 Task: Create a due date automation trigger when advanced on, on the monday after a card is due add fields with custom field "Resume" set to a date more than 1 days ago at 11:00 AM.
Action: Mouse moved to (966, 515)
Screenshot: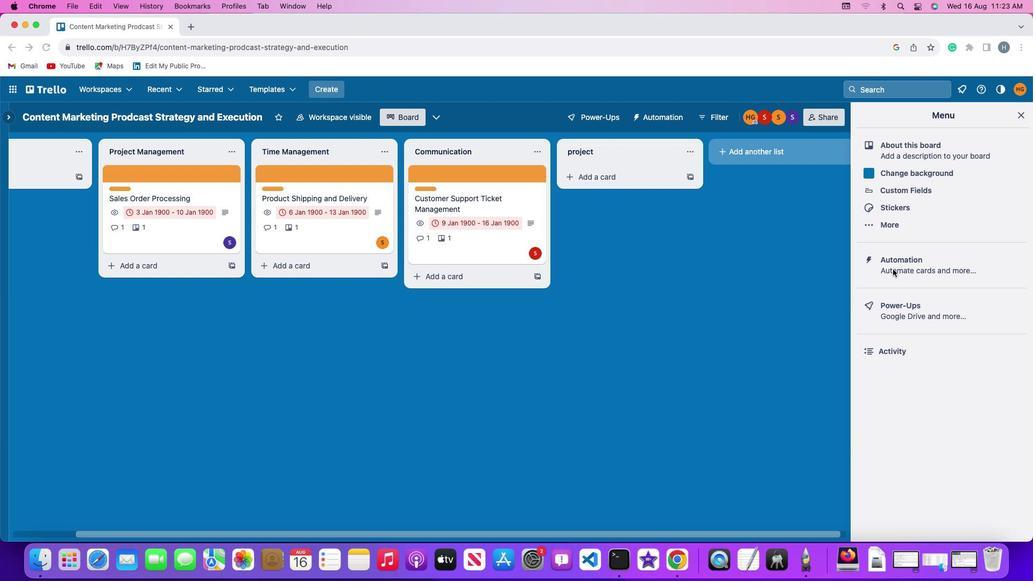 
Action: Mouse pressed left at (966, 515)
Screenshot: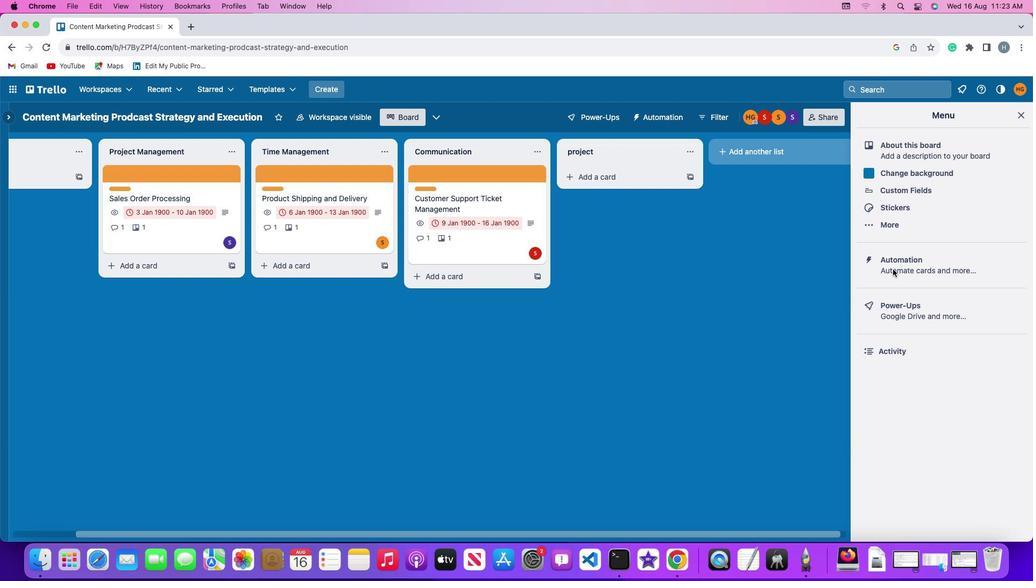 
Action: Mouse pressed left at (966, 515)
Screenshot: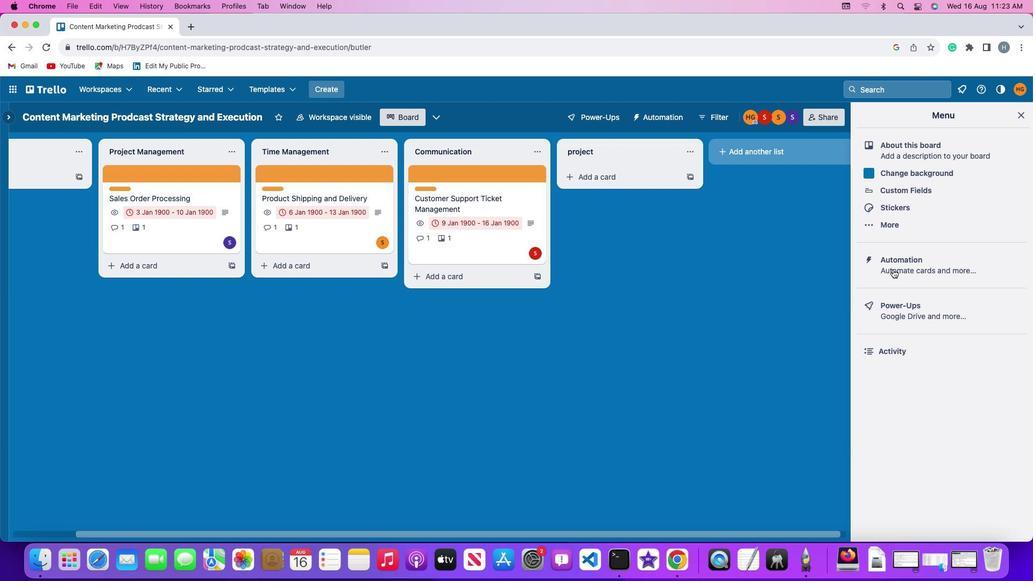 
Action: Mouse moved to (2, 516)
Screenshot: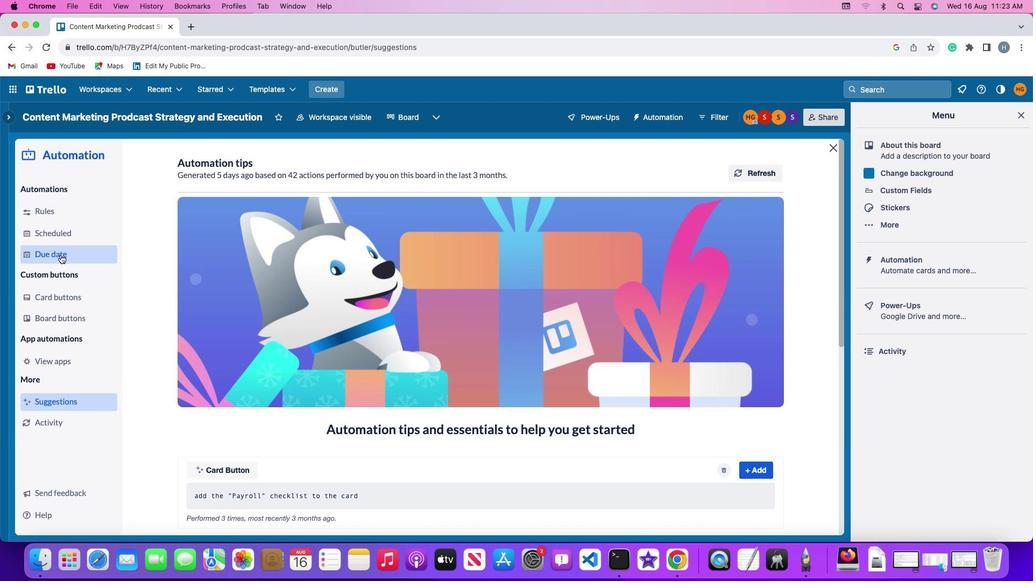
Action: Mouse pressed left at (2, 516)
Screenshot: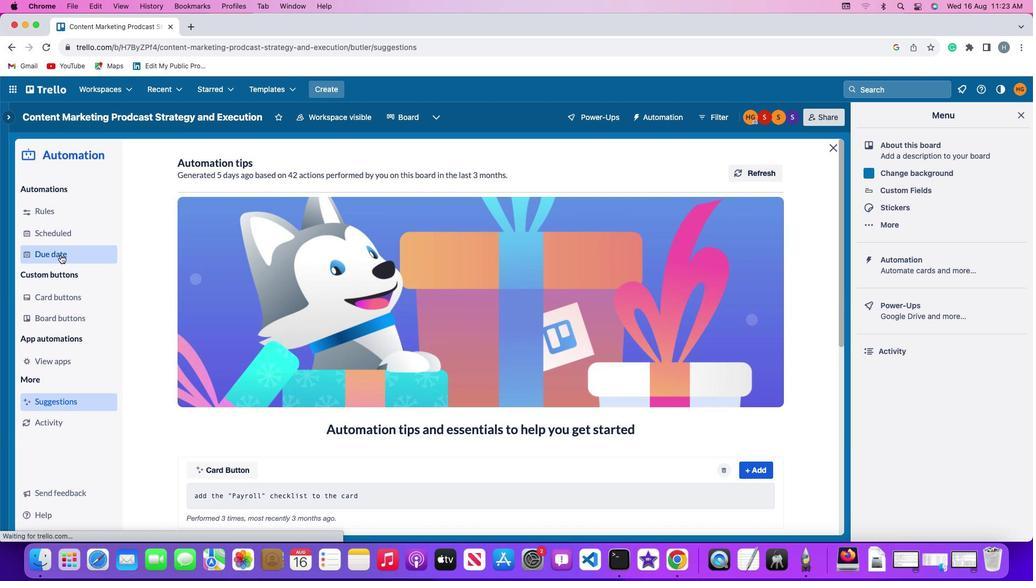 
Action: Mouse moved to (762, 523)
Screenshot: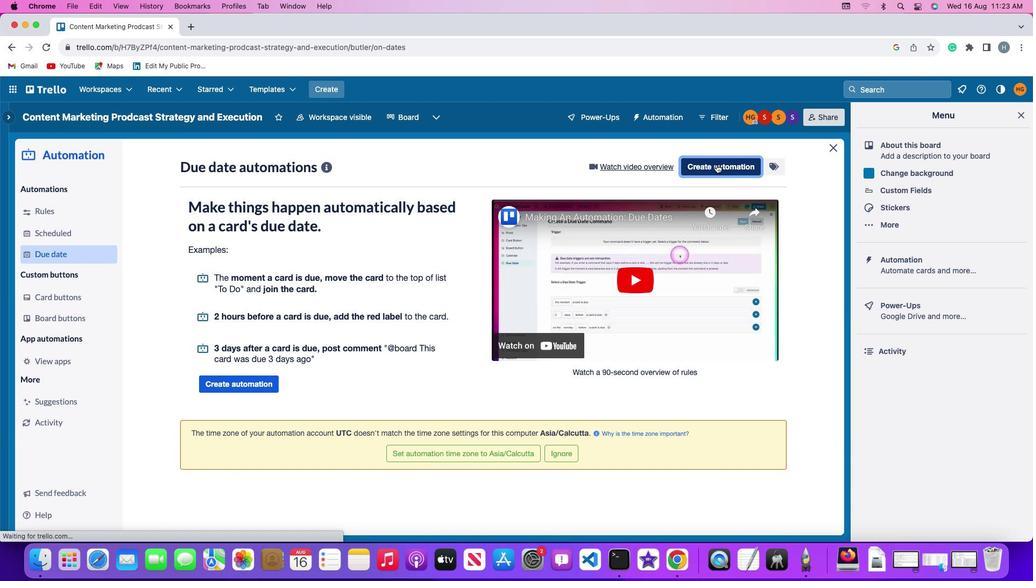 
Action: Mouse pressed left at (762, 523)
Screenshot: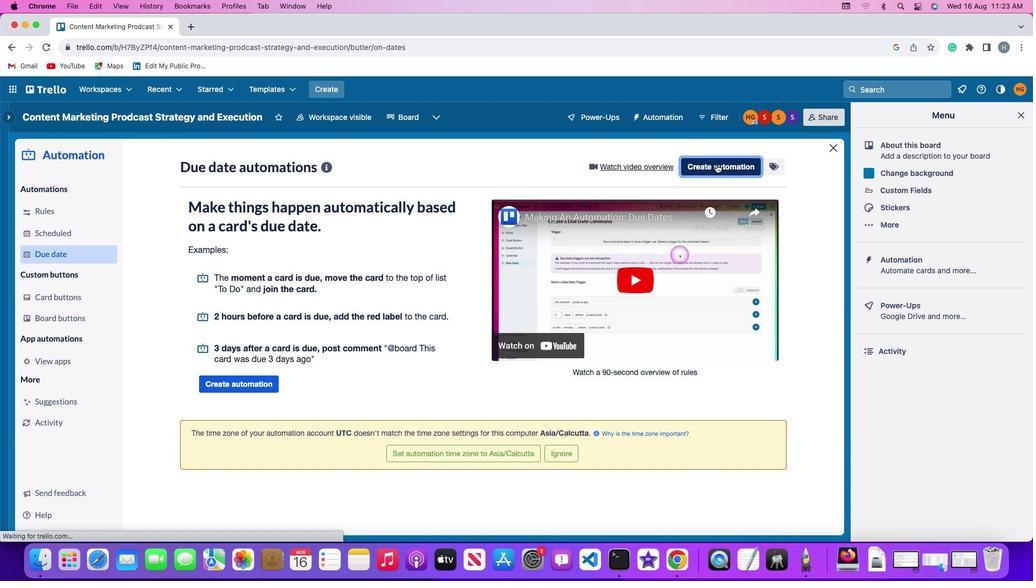 
Action: Mouse moved to (168, 516)
Screenshot: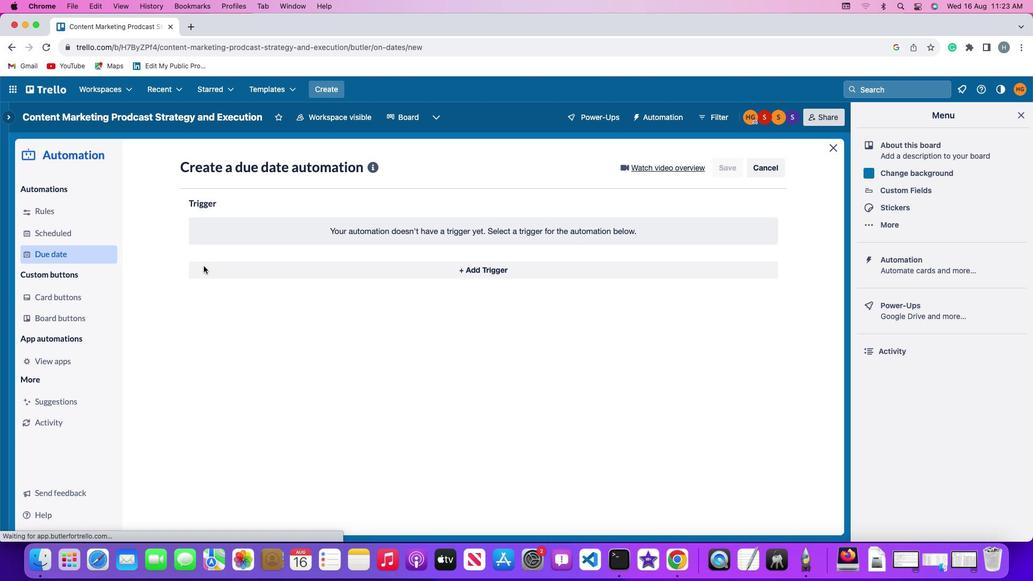 
Action: Mouse pressed left at (168, 516)
Screenshot: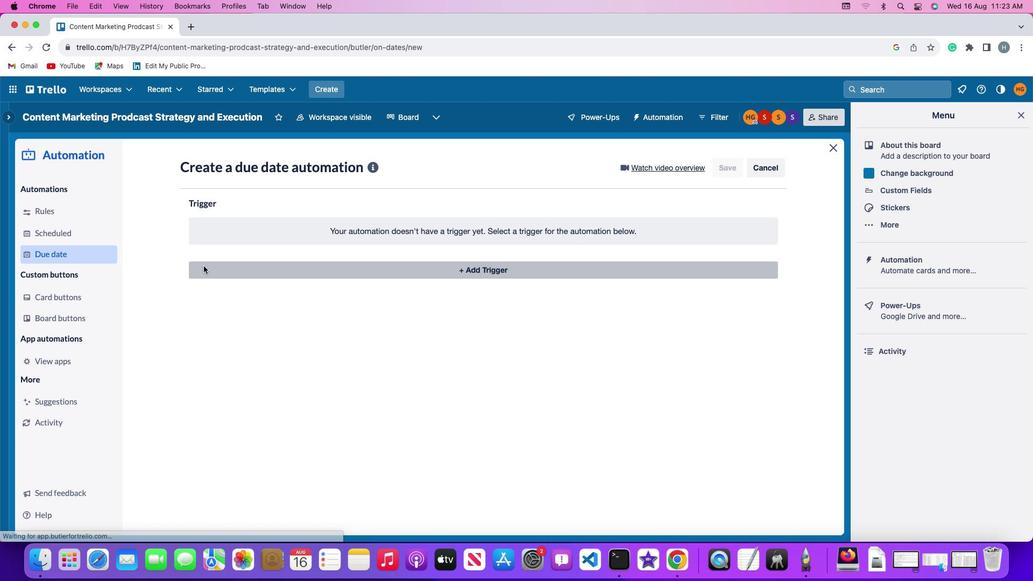 
Action: Mouse moved to (207, 500)
Screenshot: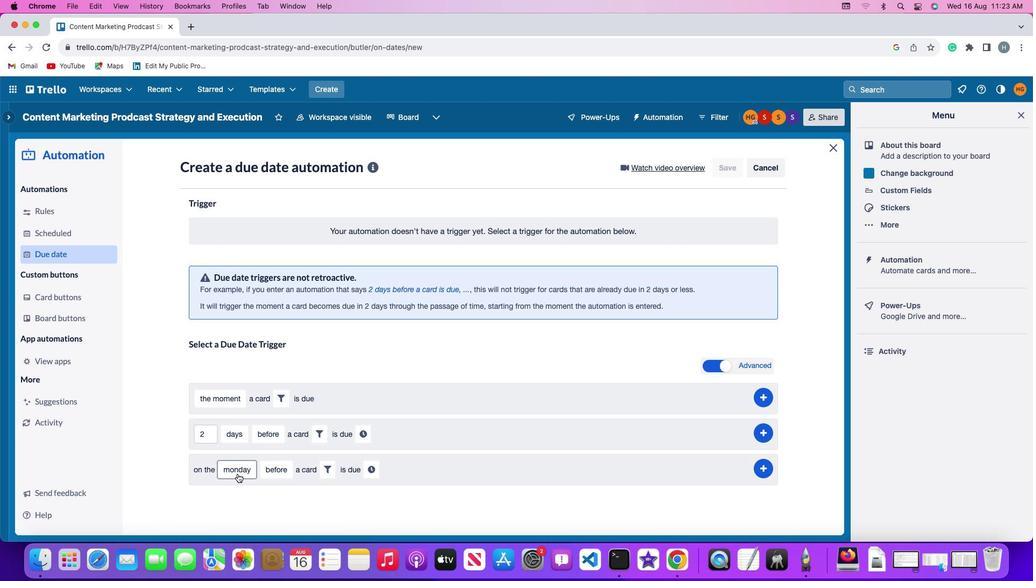 
Action: Mouse pressed left at (207, 500)
Screenshot: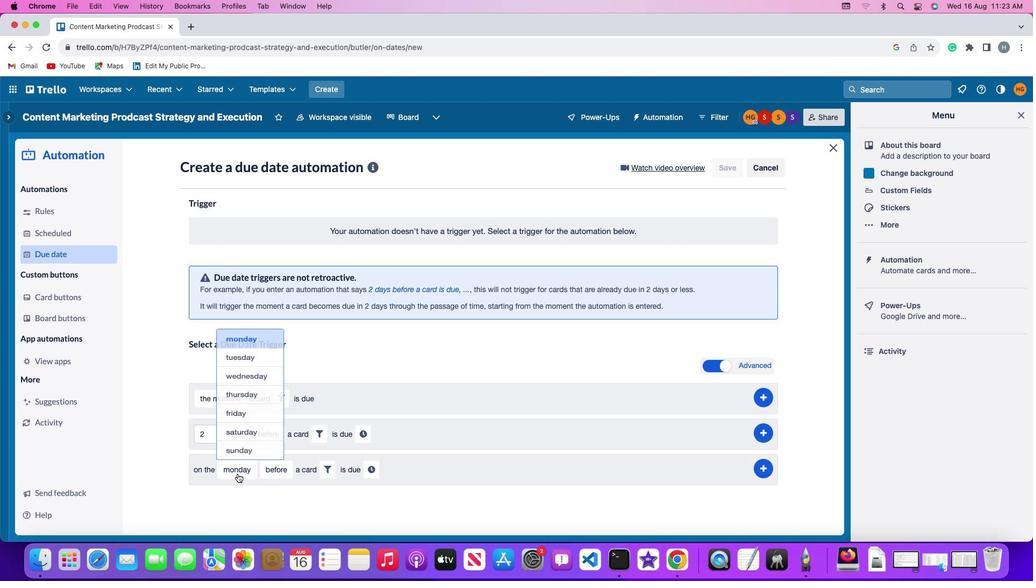 
Action: Mouse moved to (215, 511)
Screenshot: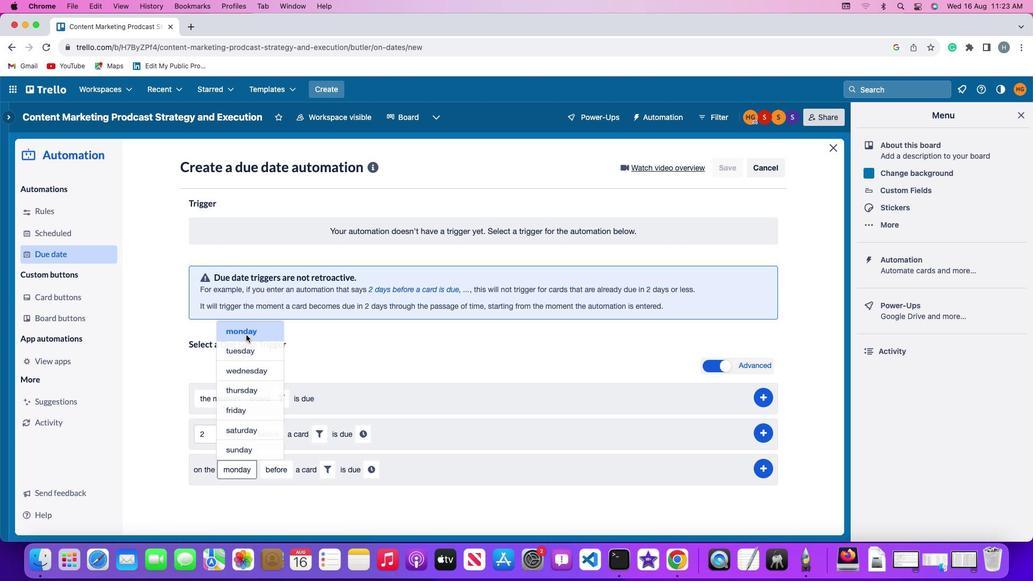 
Action: Mouse pressed left at (215, 511)
Screenshot: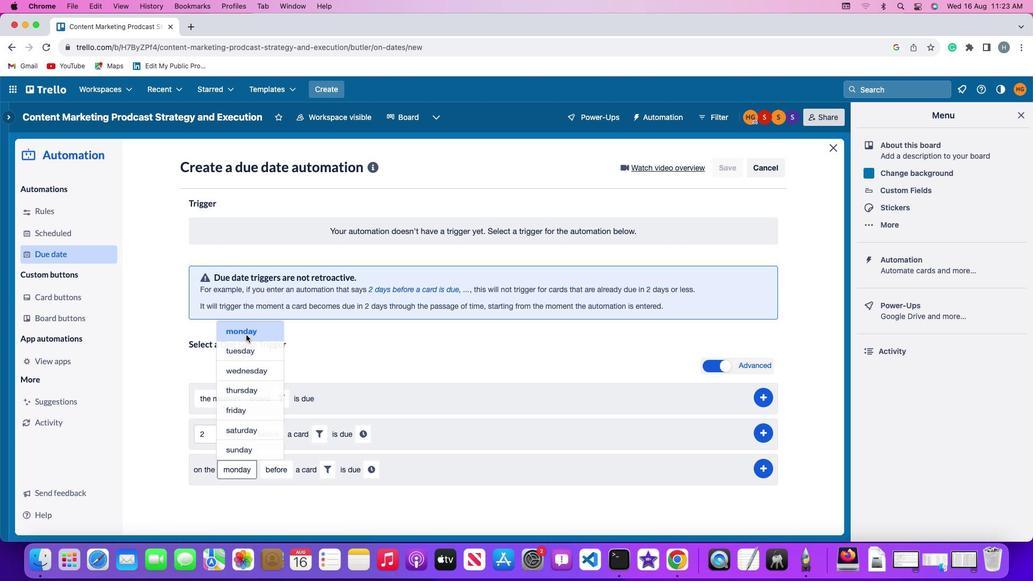 
Action: Mouse moved to (249, 500)
Screenshot: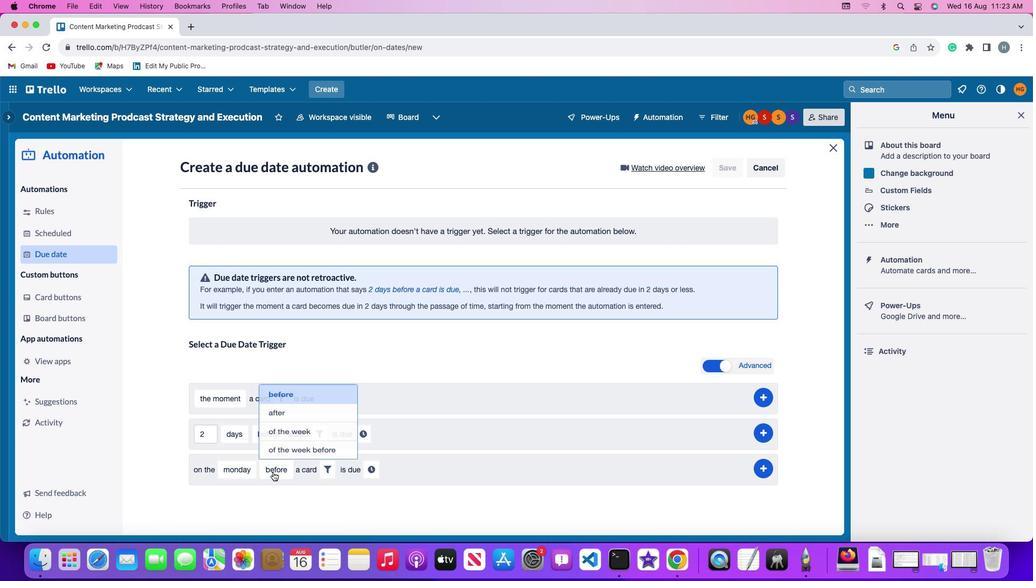 
Action: Mouse pressed left at (249, 500)
Screenshot: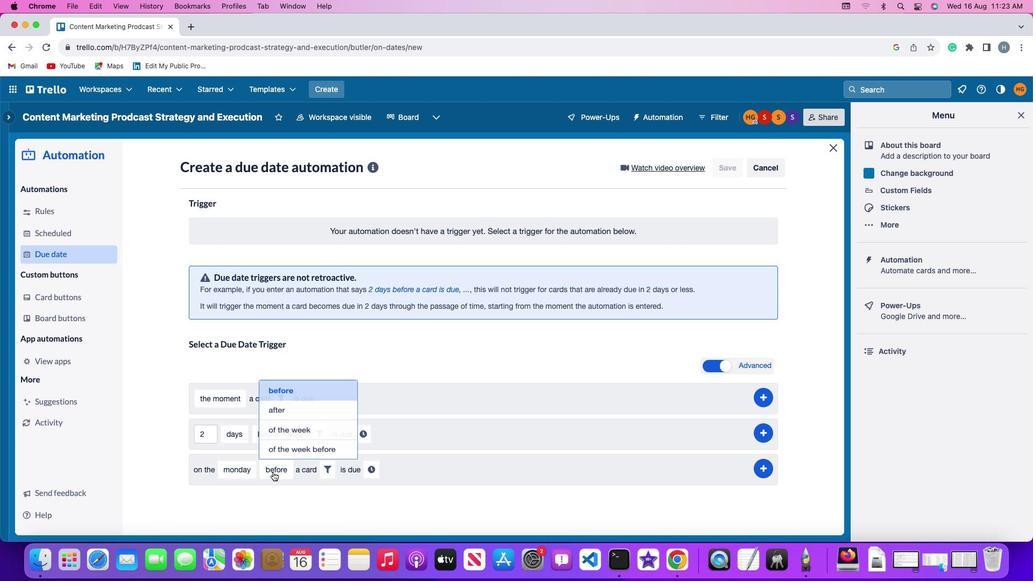 
Action: Mouse moved to (270, 506)
Screenshot: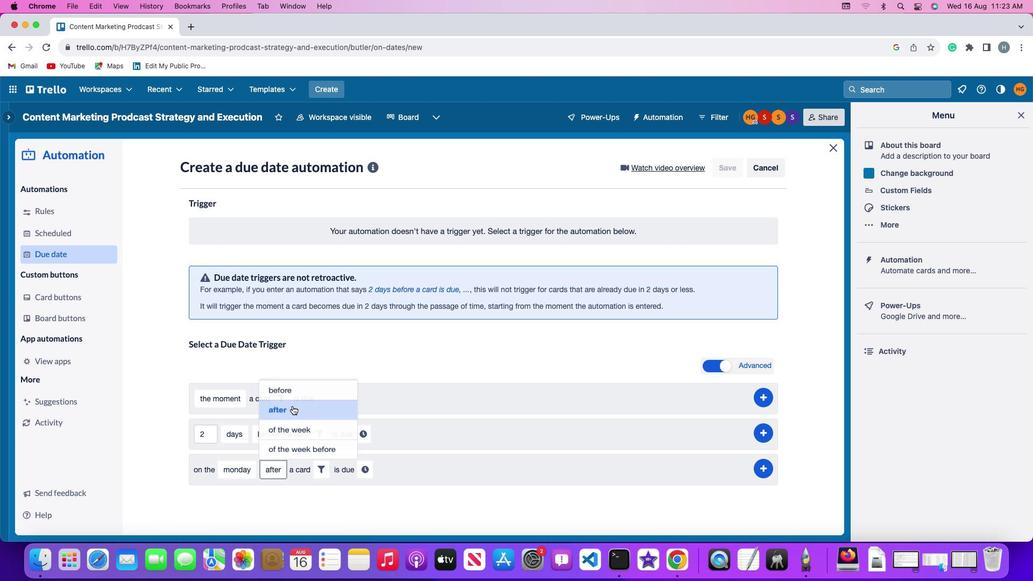 
Action: Mouse pressed left at (270, 506)
Screenshot: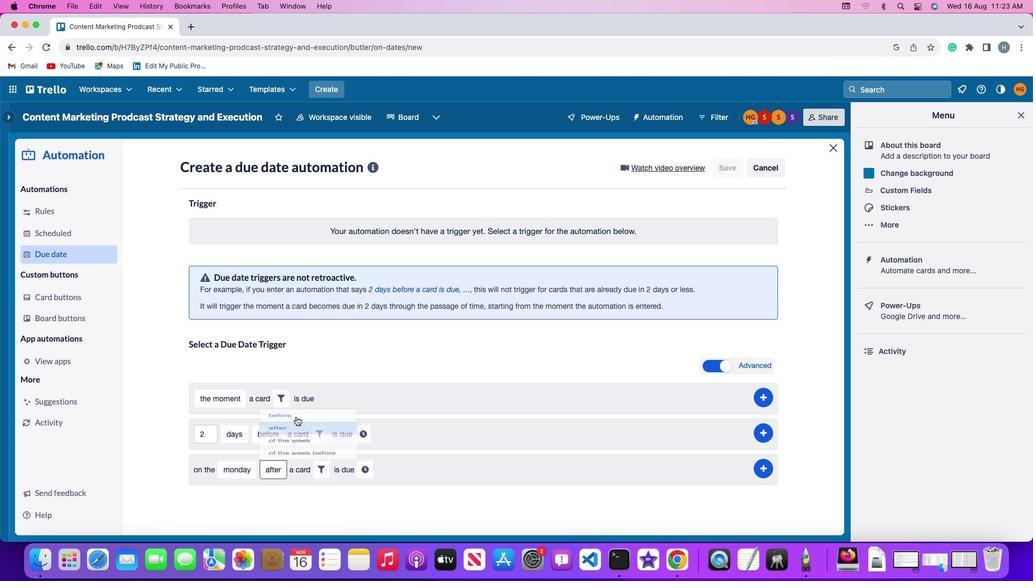 
Action: Mouse moved to (306, 500)
Screenshot: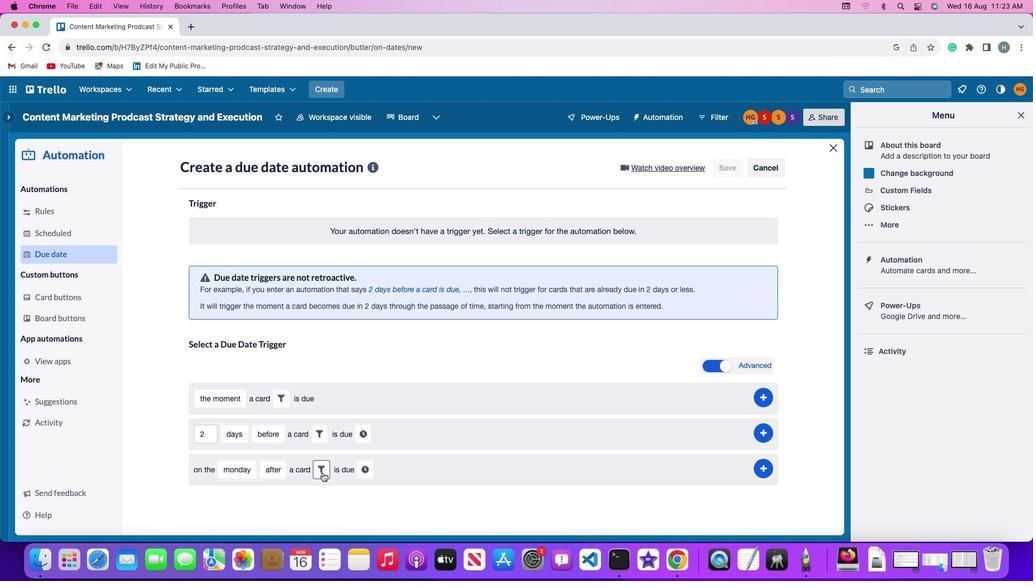 
Action: Mouse pressed left at (306, 500)
Screenshot: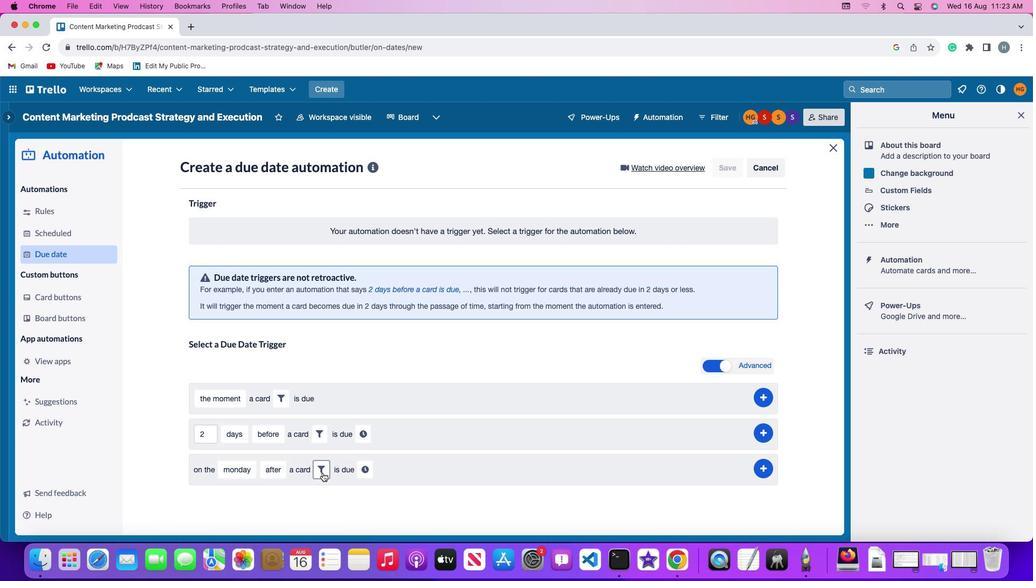 
Action: Mouse moved to (513, 498)
Screenshot: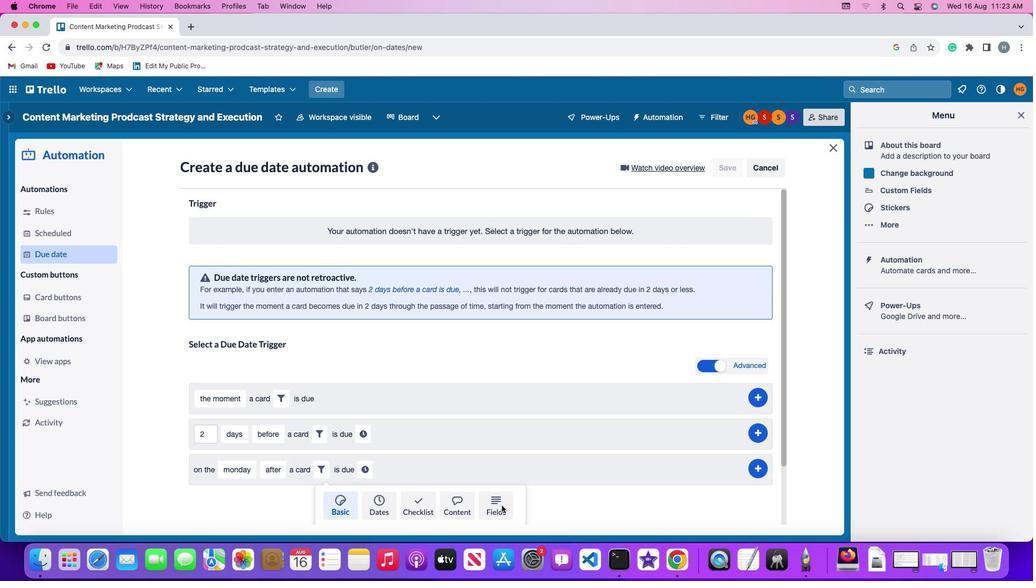 
Action: Mouse pressed left at (513, 498)
Screenshot: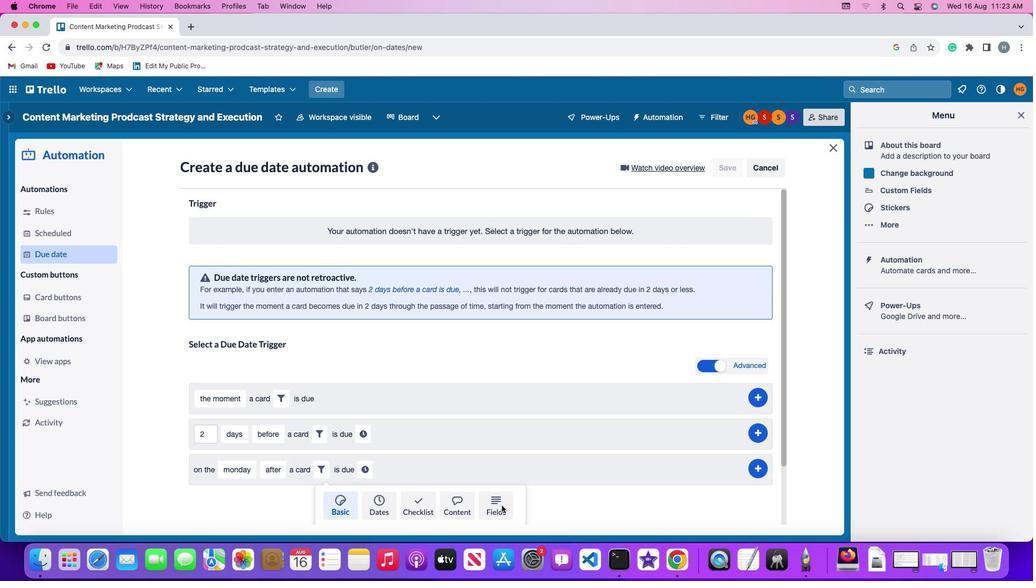 
Action: Mouse moved to (264, 498)
Screenshot: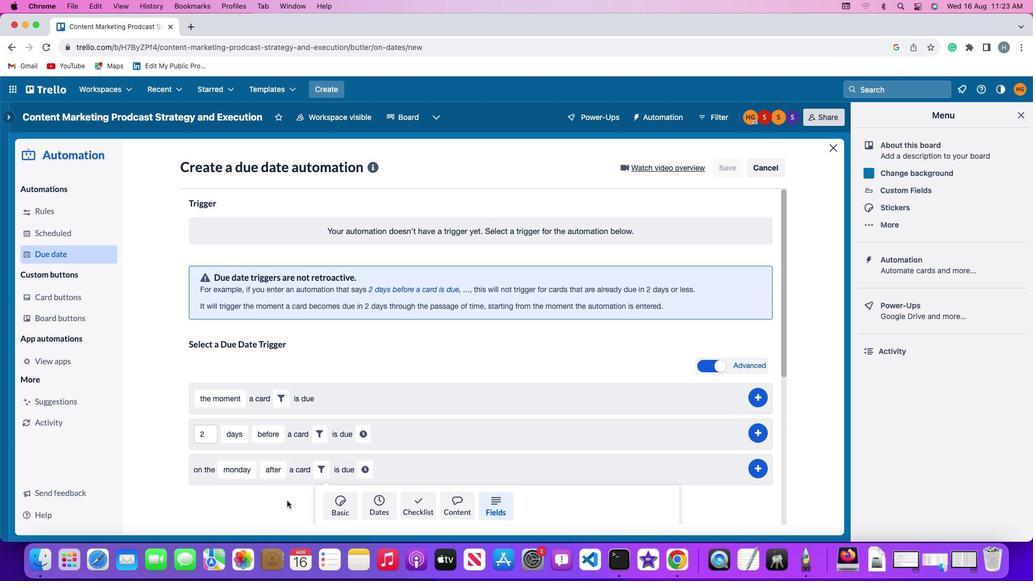 
Action: Mouse scrolled (264, 498) with delta (-66, 535)
Screenshot: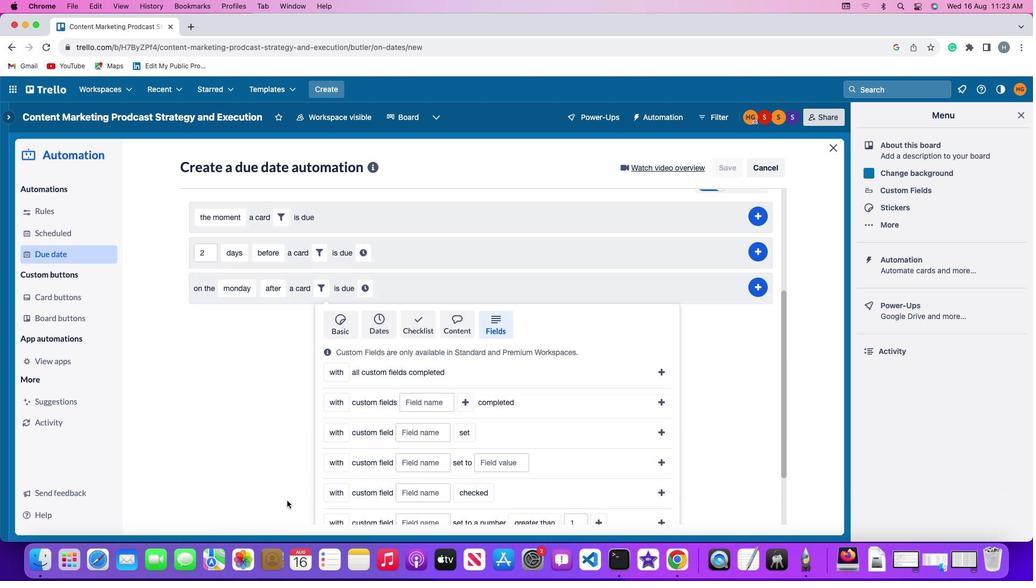 
Action: Mouse scrolled (264, 498) with delta (-66, 535)
Screenshot: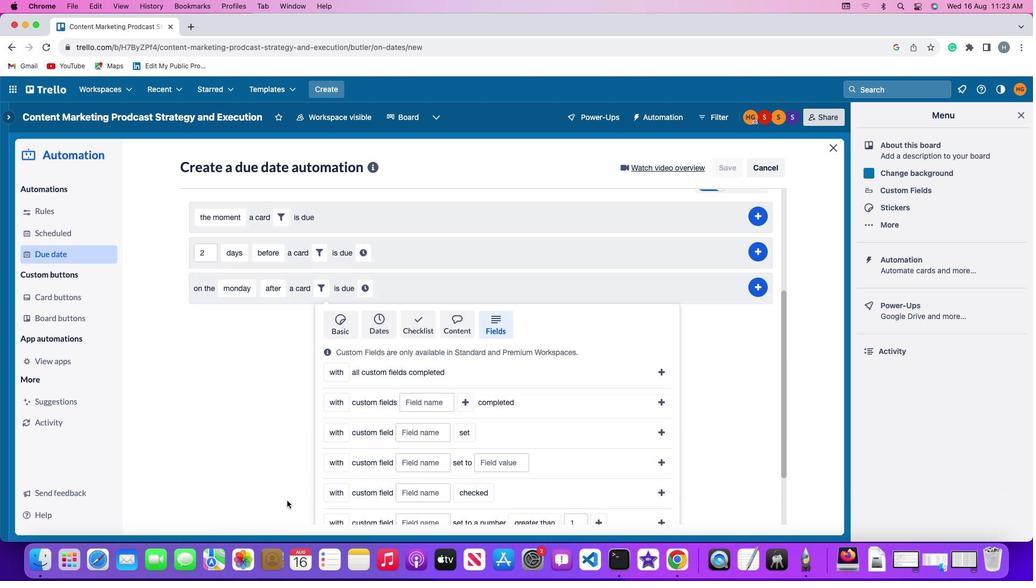 
Action: Mouse scrolled (264, 498) with delta (-66, 535)
Screenshot: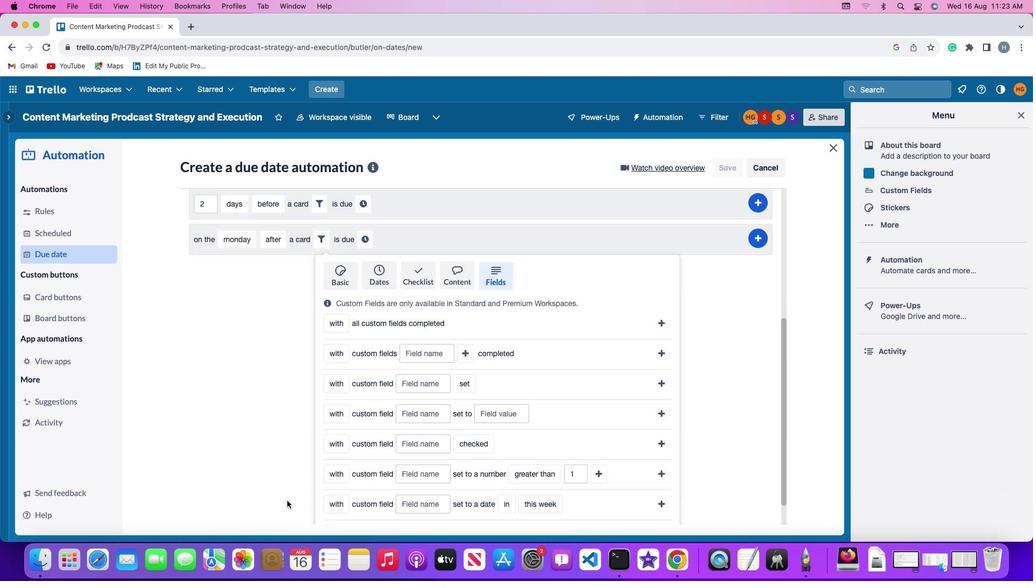 
Action: Mouse scrolled (264, 498) with delta (-66, 536)
Screenshot: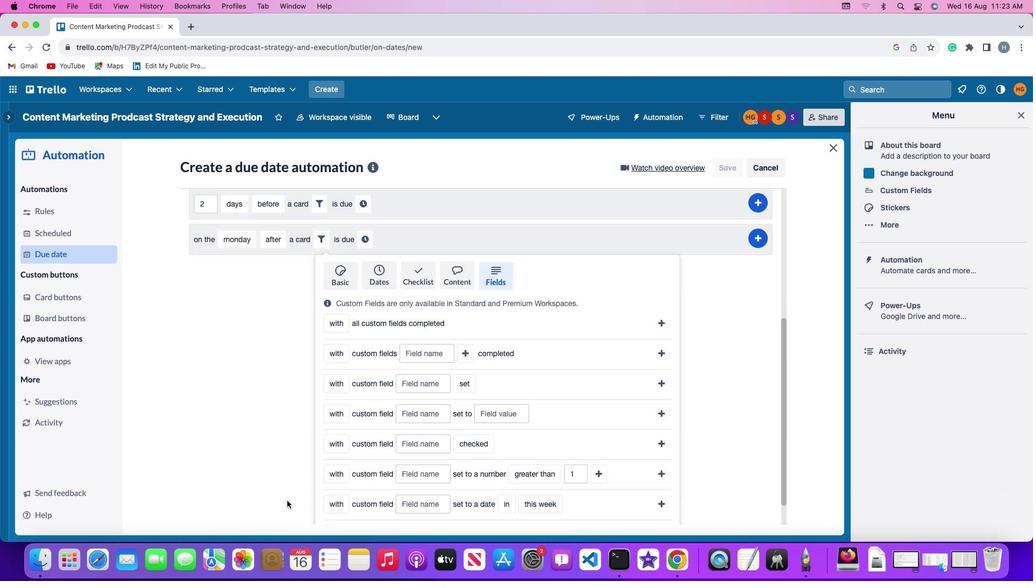 
Action: Mouse scrolled (264, 498) with delta (-66, 535)
Screenshot: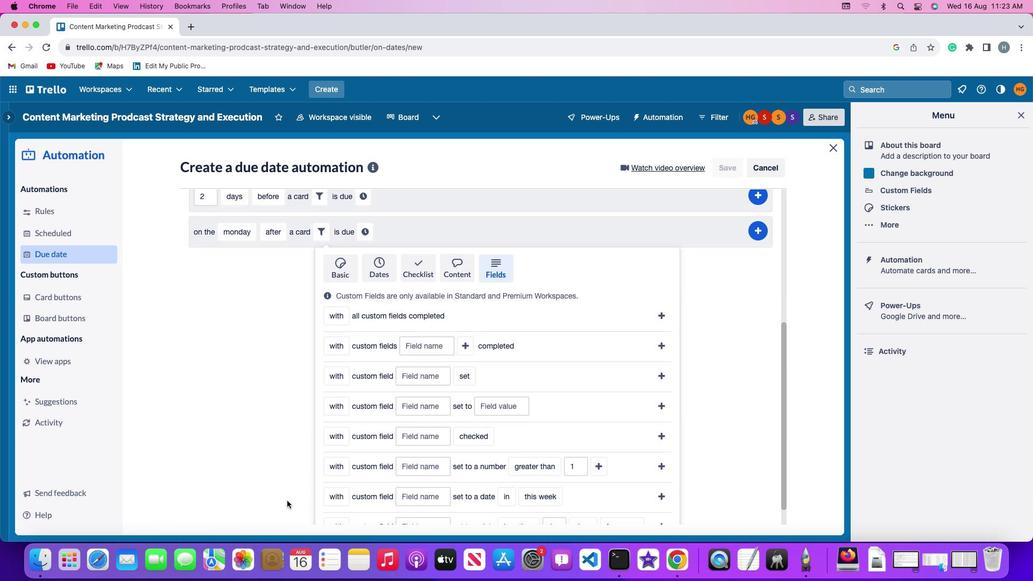 
Action: Mouse scrolled (264, 498) with delta (-66, 535)
Screenshot: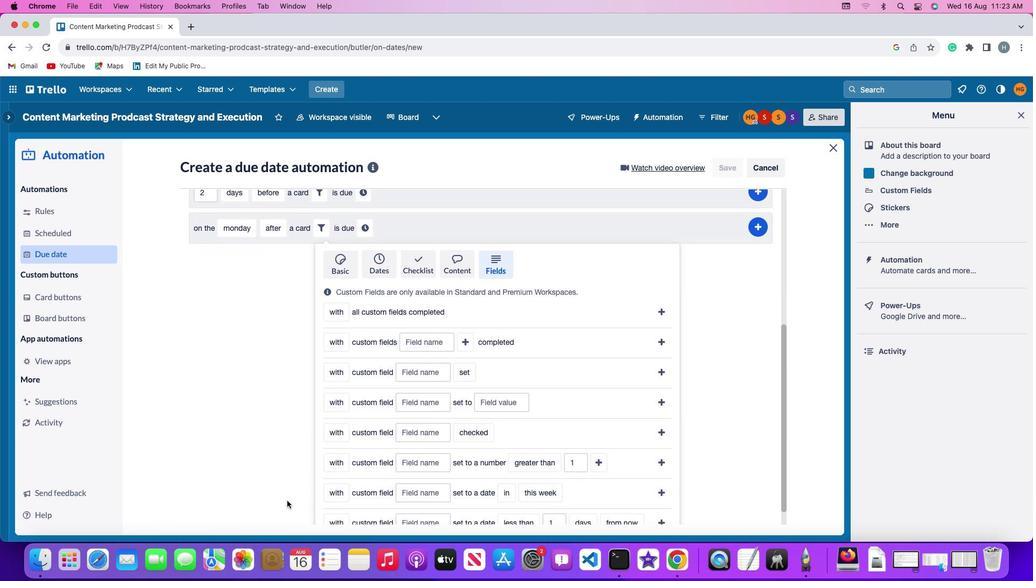 
Action: Mouse scrolled (264, 498) with delta (-66, 535)
Screenshot: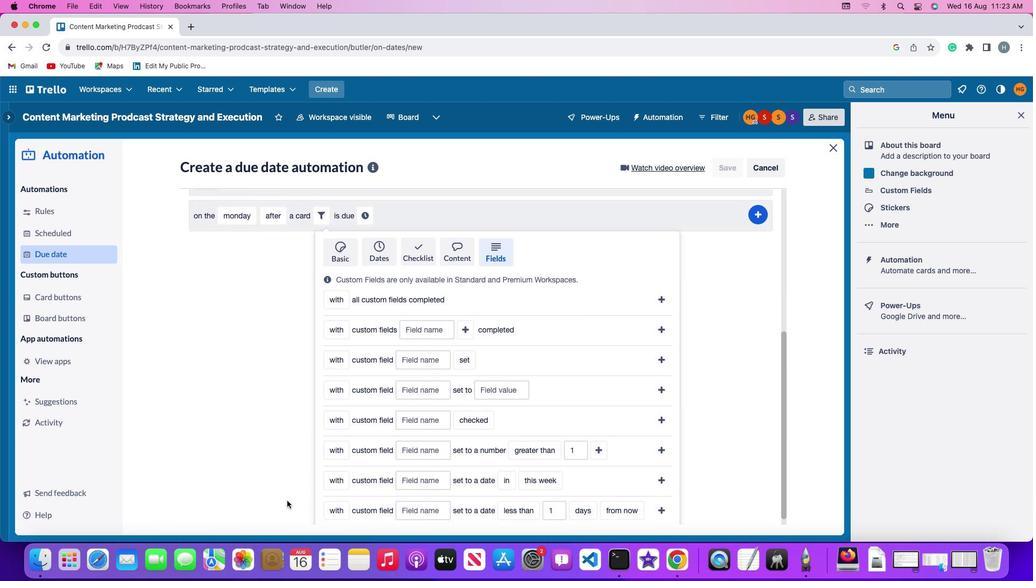
Action: Mouse scrolled (264, 498) with delta (-66, 536)
Screenshot: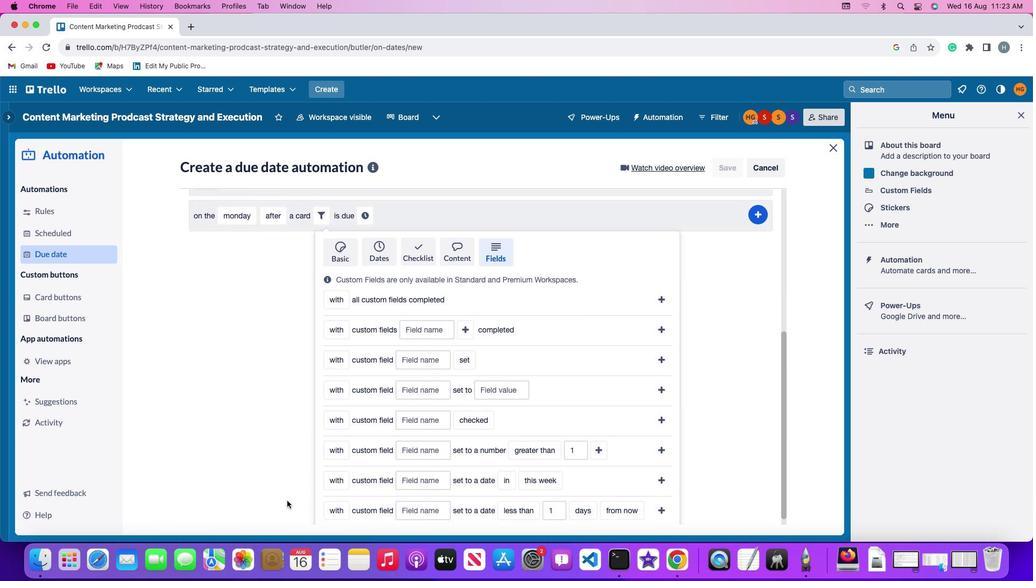 
Action: Mouse scrolled (264, 498) with delta (-66, 536)
Screenshot: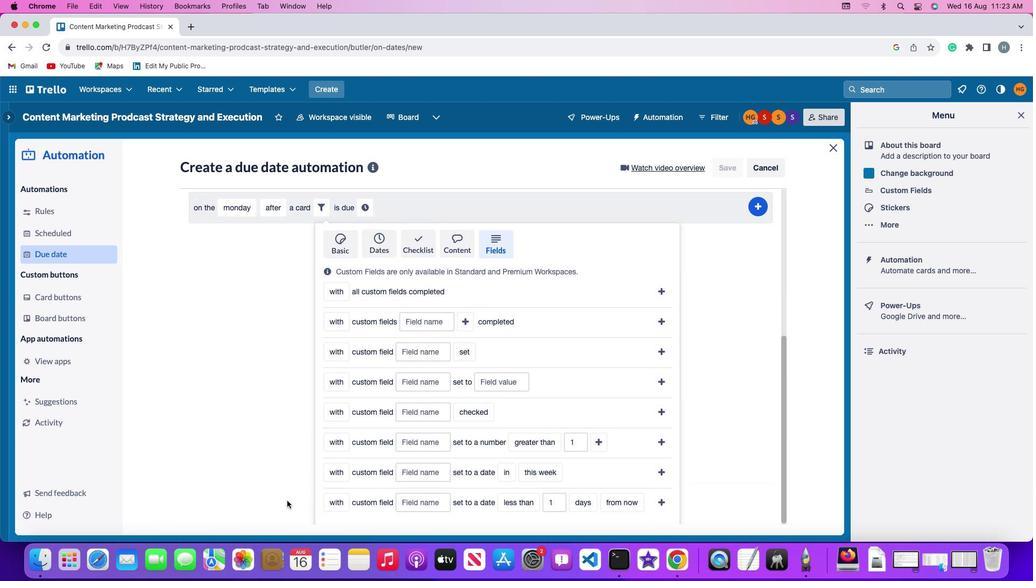 
Action: Mouse scrolled (264, 498) with delta (-66, 535)
Screenshot: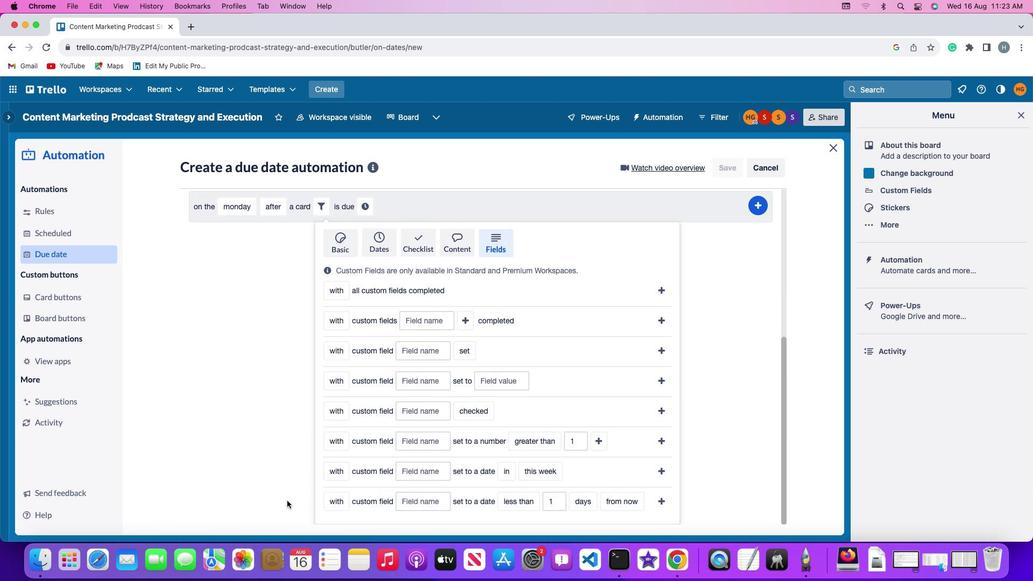 
Action: Mouse scrolled (264, 498) with delta (-66, 535)
Screenshot: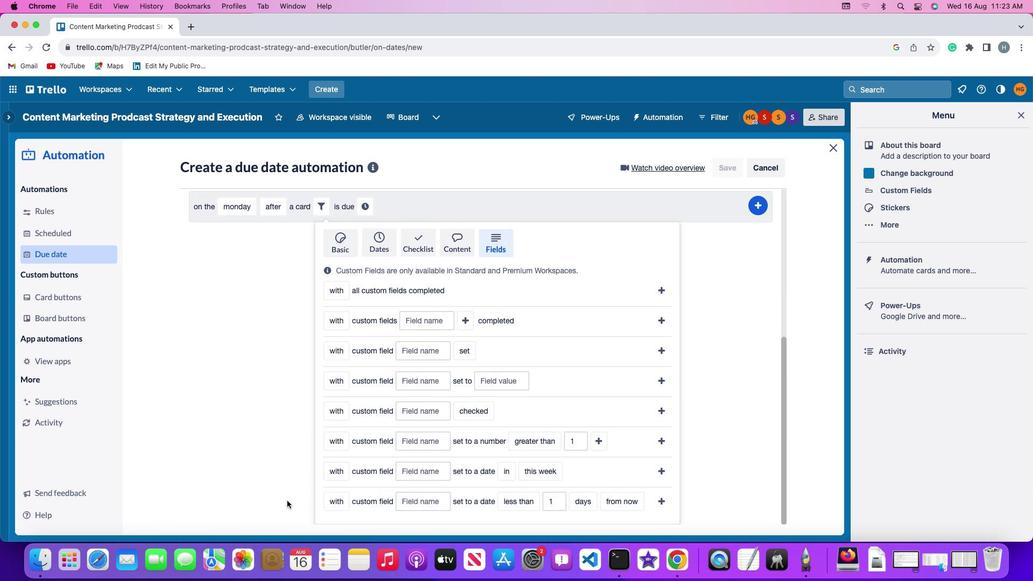 
Action: Mouse scrolled (264, 498) with delta (-66, 535)
Screenshot: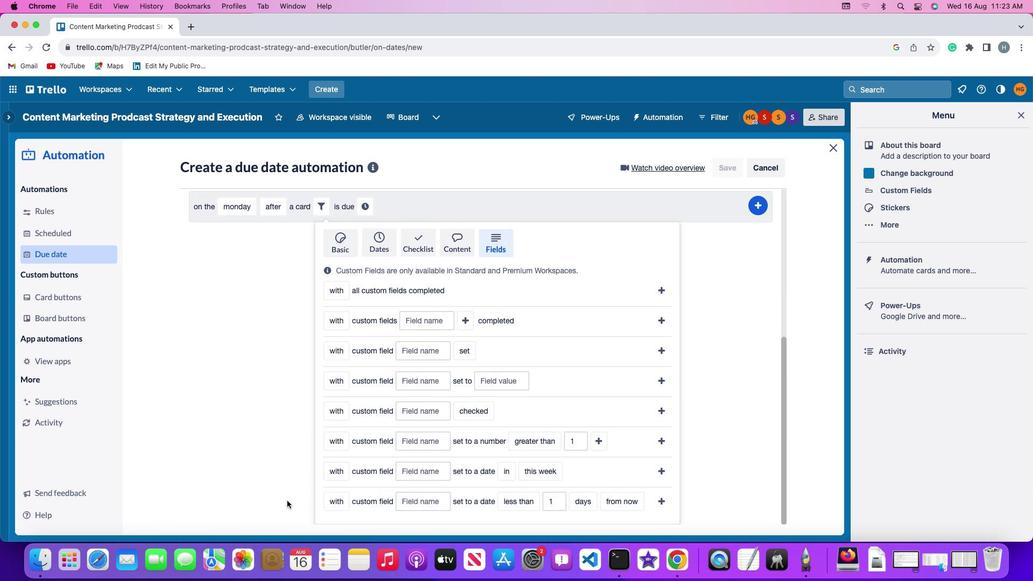 
Action: Mouse moved to (311, 499)
Screenshot: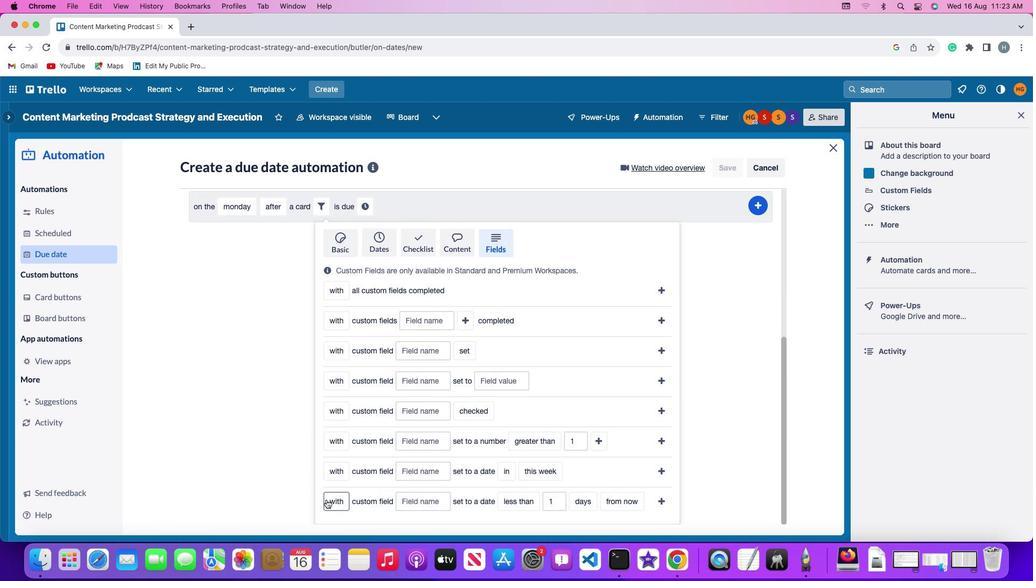 
Action: Mouse pressed left at (311, 499)
Screenshot: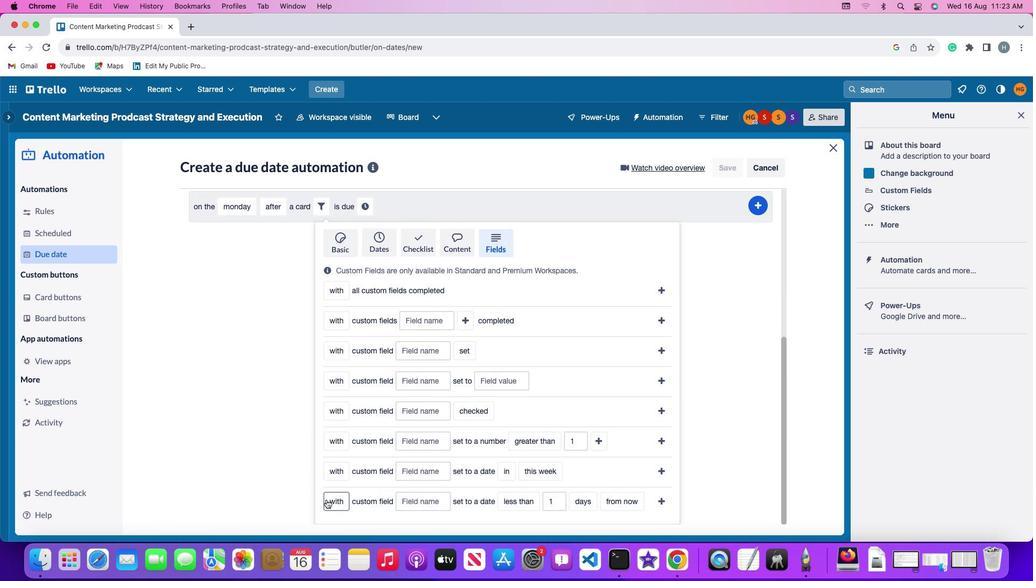 
Action: Mouse moved to (320, 502)
Screenshot: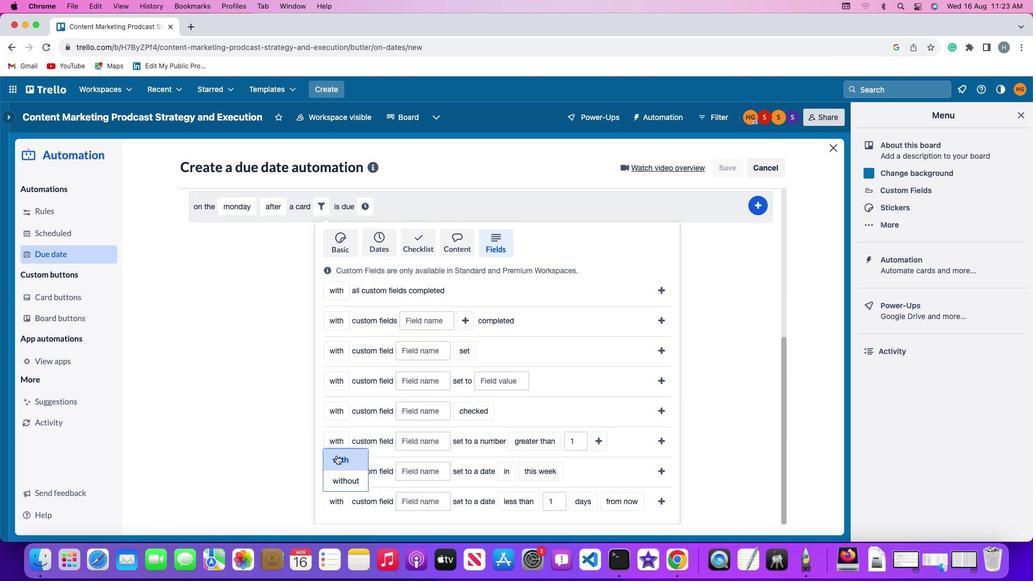 
Action: Mouse pressed left at (320, 502)
Screenshot: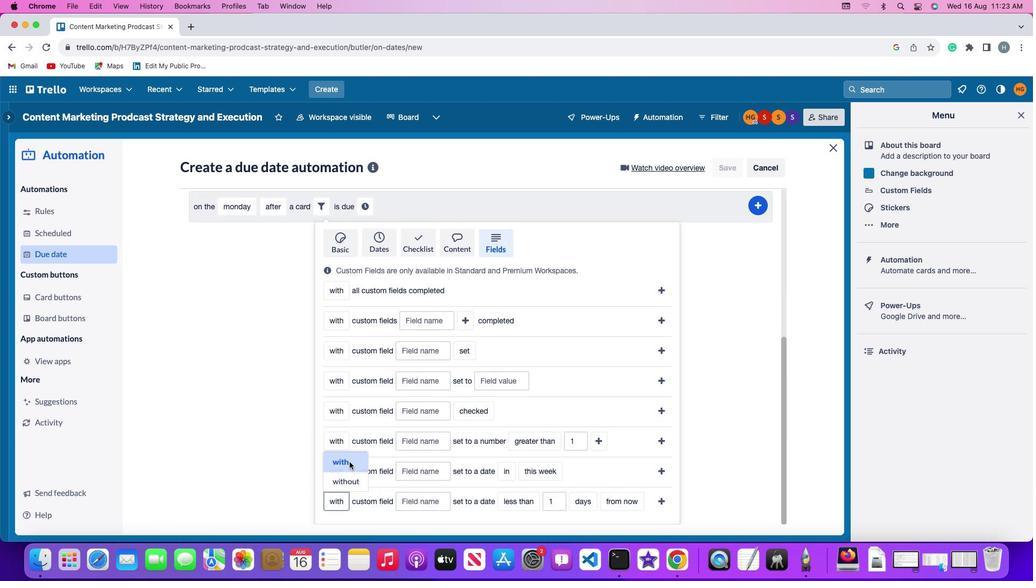 
Action: Mouse moved to (423, 498)
Screenshot: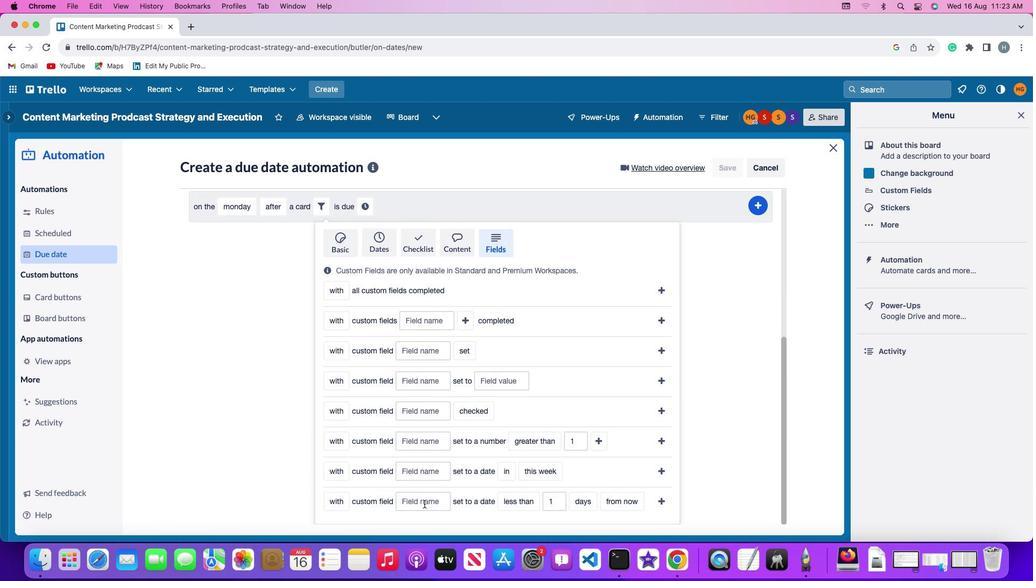 
Action: Mouse pressed left at (423, 498)
Screenshot: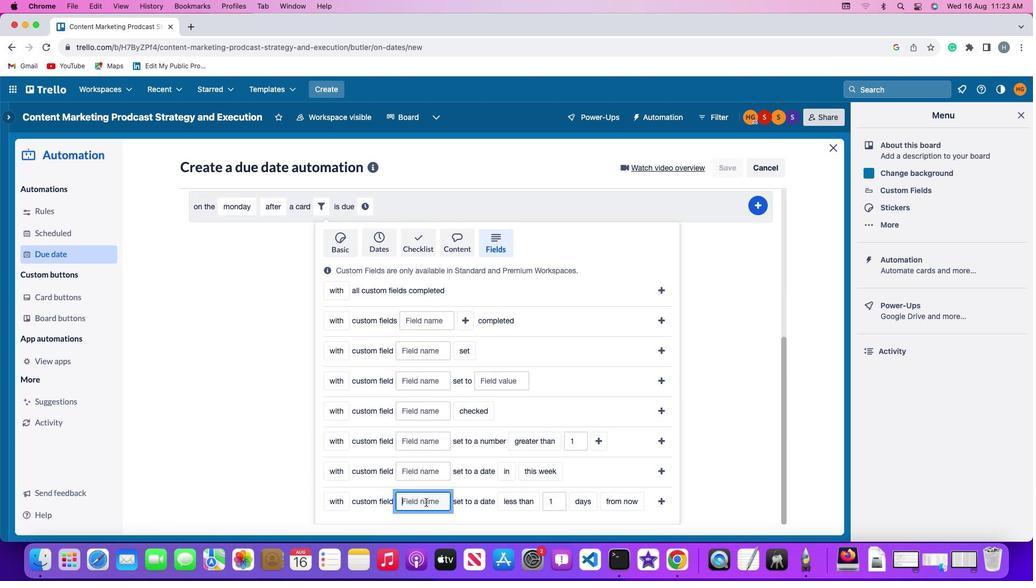 
Action: Mouse moved to (425, 498)
Screenshot: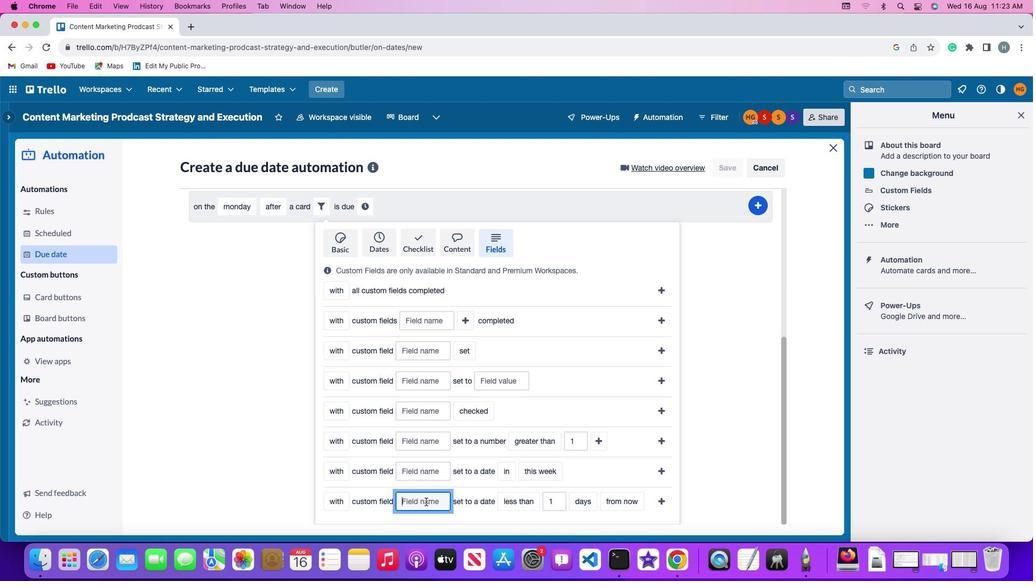 
Action: Key pressed Key.shift'R''e''s''u''m''e'
Screenshot: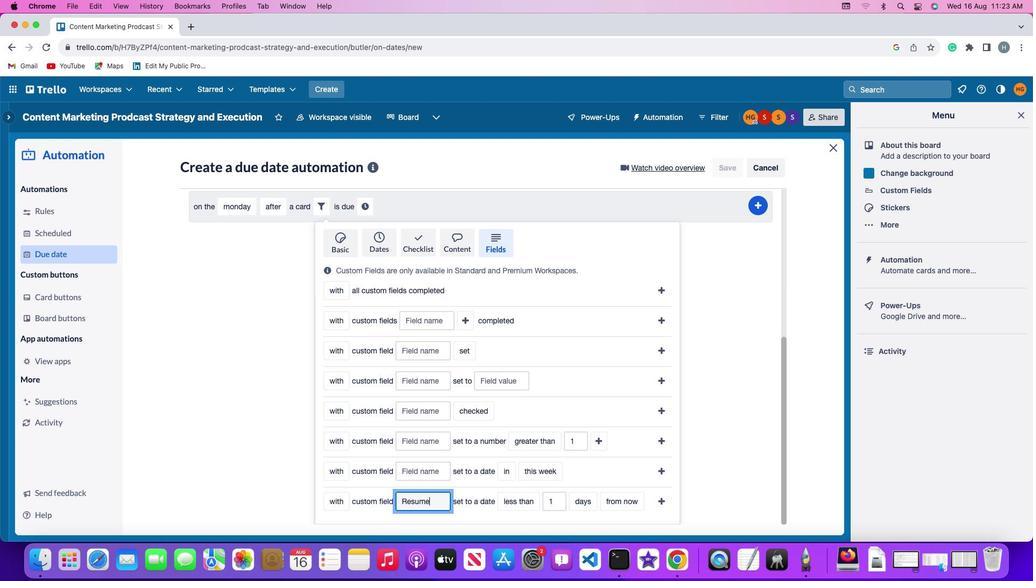 
Action: Mouse moved to (527, 498)
Screenshot: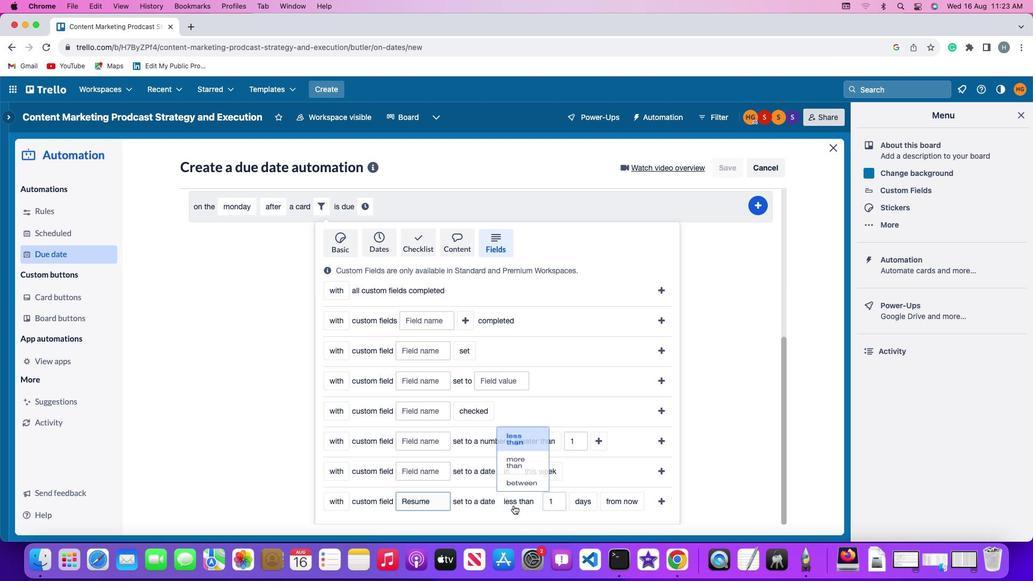 
Action: Mouse pressed left at (527, 498)
Screenshot: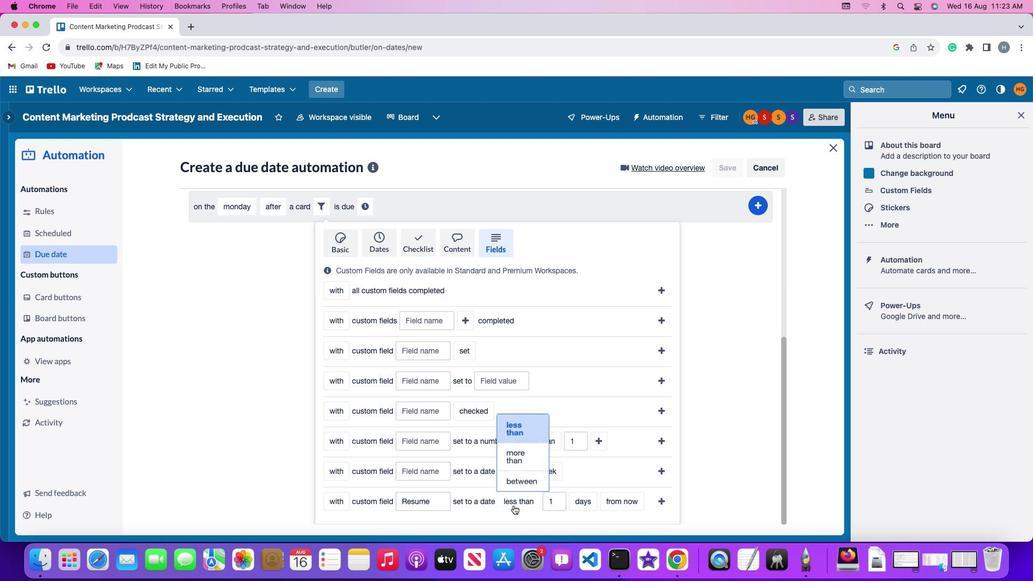 
Action: Mouse moved to (526, 502)
Screenshot: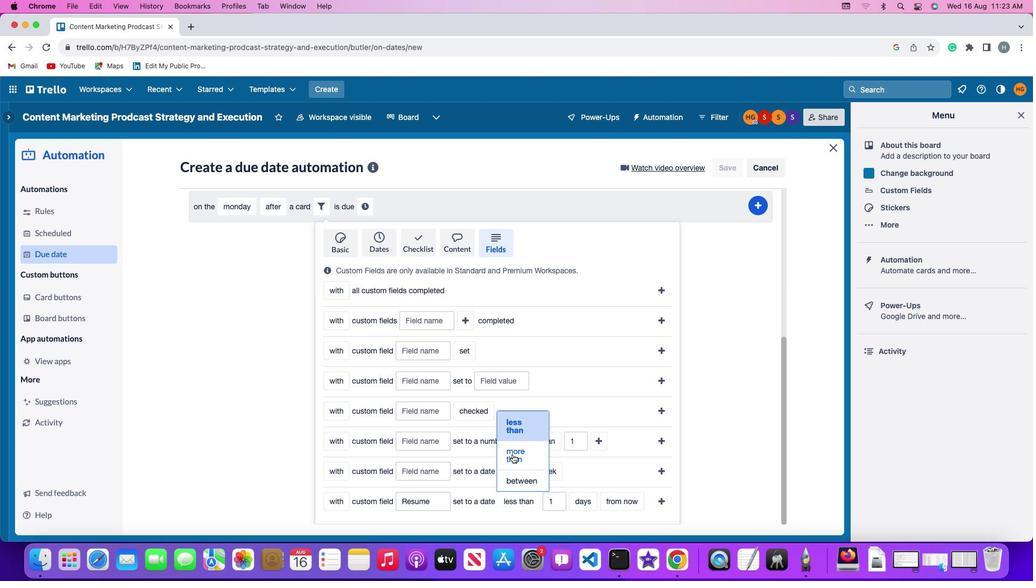 
Action: Mouse pressed left at (526, 502)
Screenshot: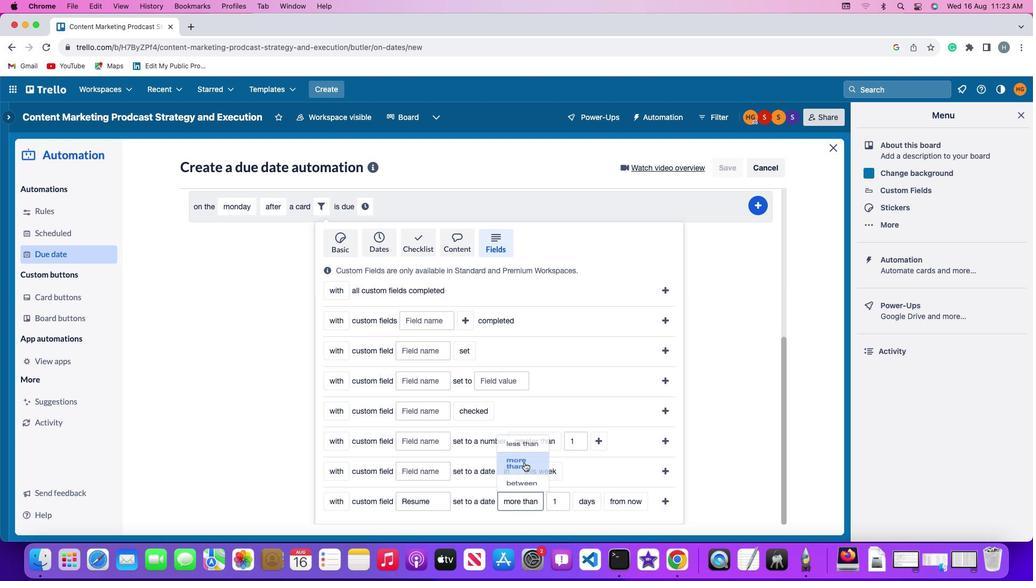 
Action: Mouse moved to (585, 499)
Screenshot: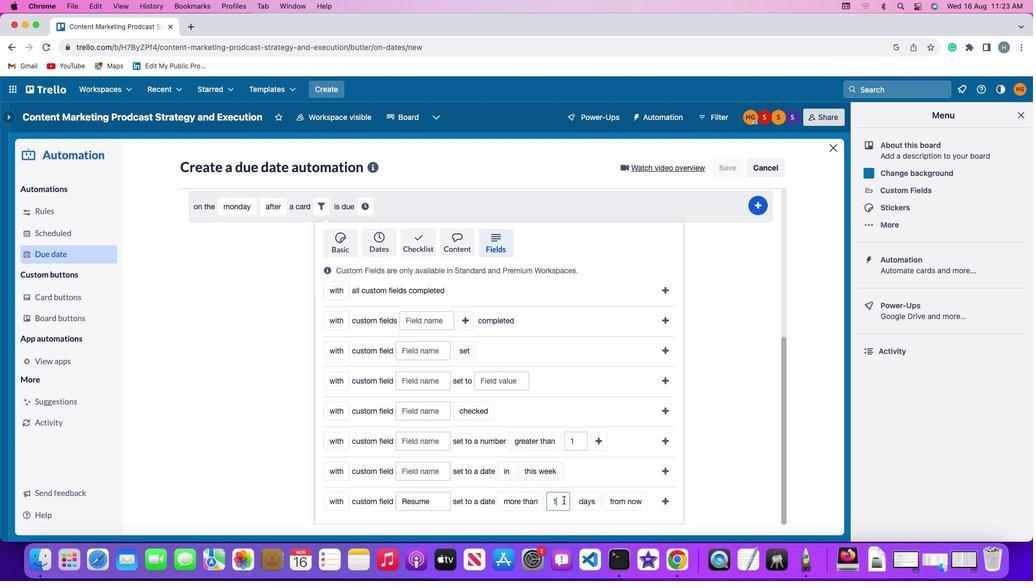 
Action: Mouse pressed left at (585, 499)
Screenshot: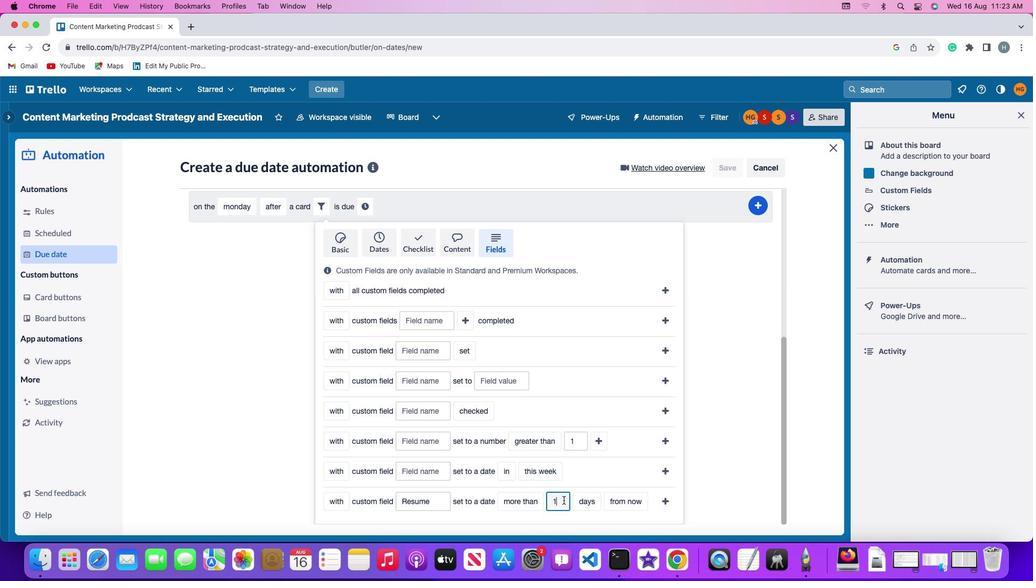 
Action: Key pressed Key.backspace'1'
Screenshot: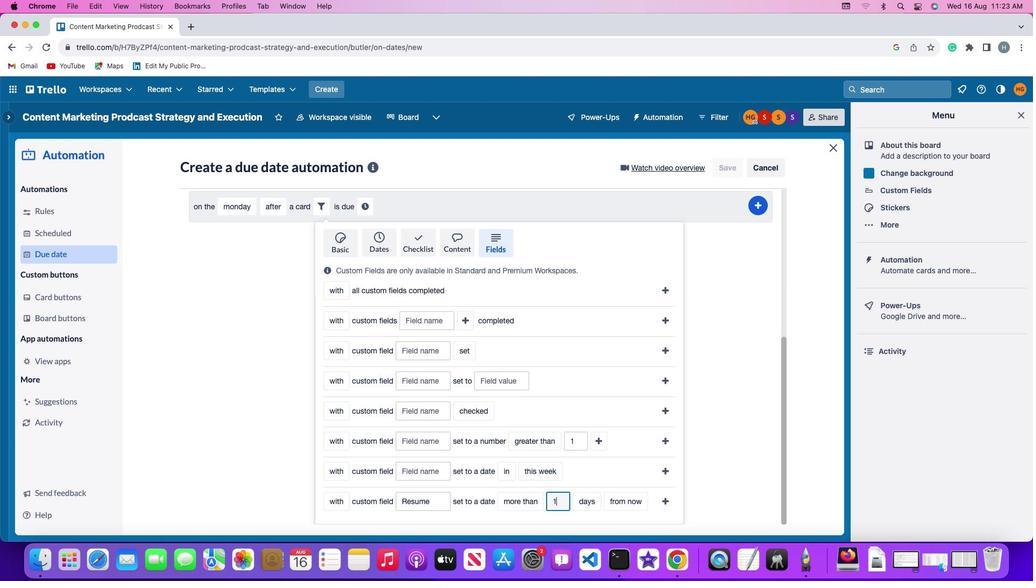 
Action: Mouse moved to (607, 498)
Screenshot: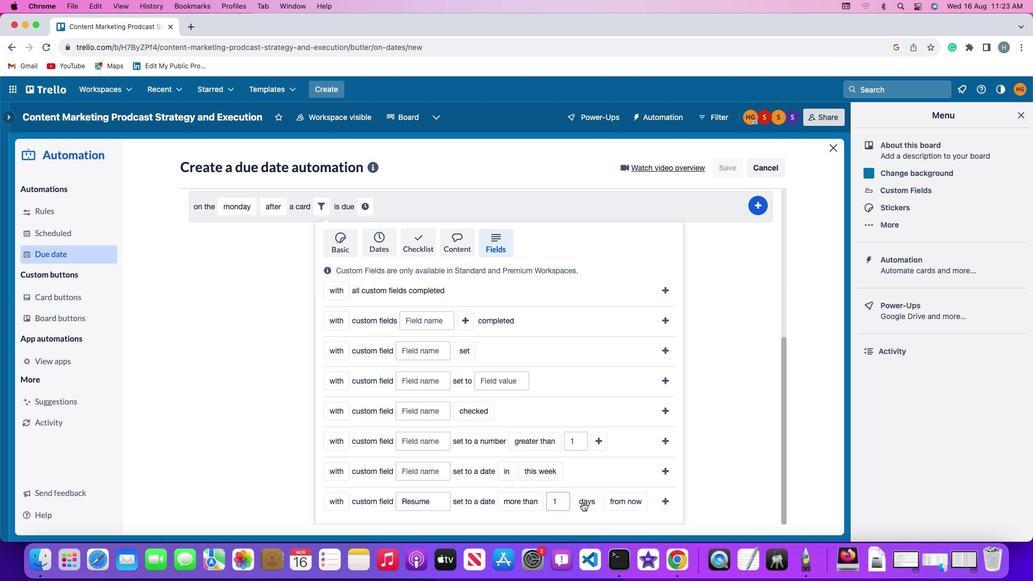 
Action: Mouse pressed left at (607, 498)
Screenshot: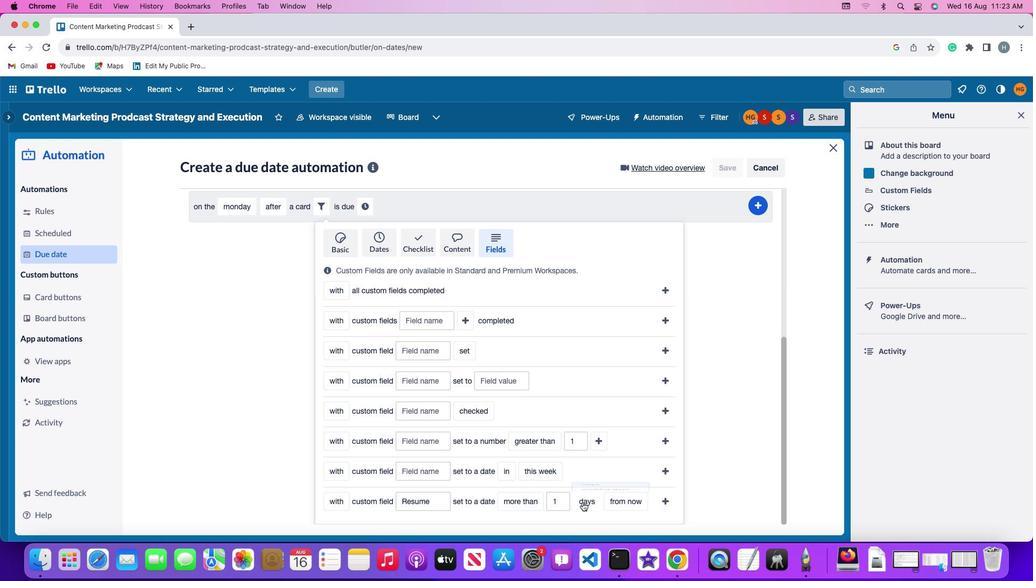 
Action: Mouse moved to (621, 501)
Screenshot: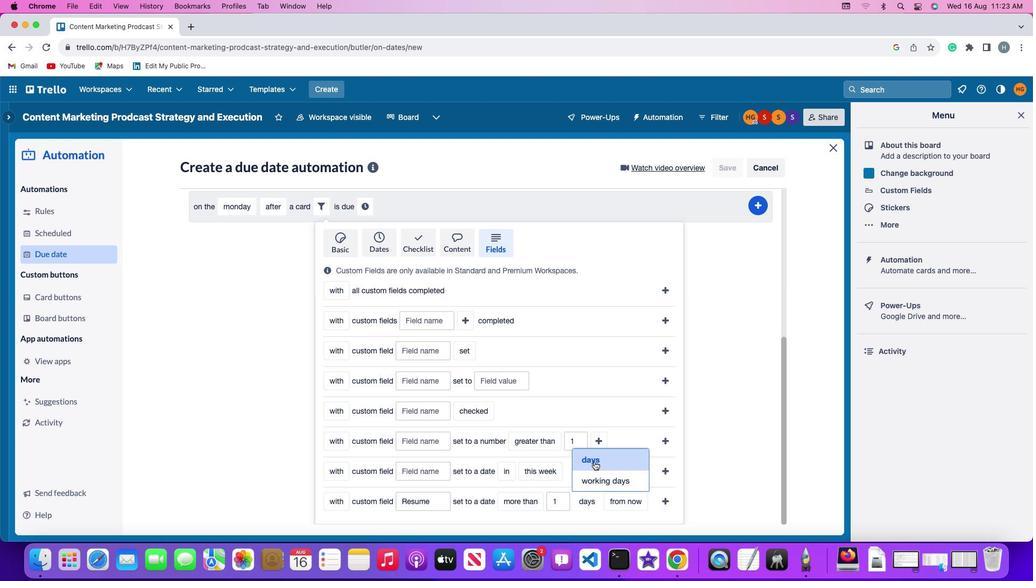 
Action: Mouse pressed left at (621, 501)
Screenshot: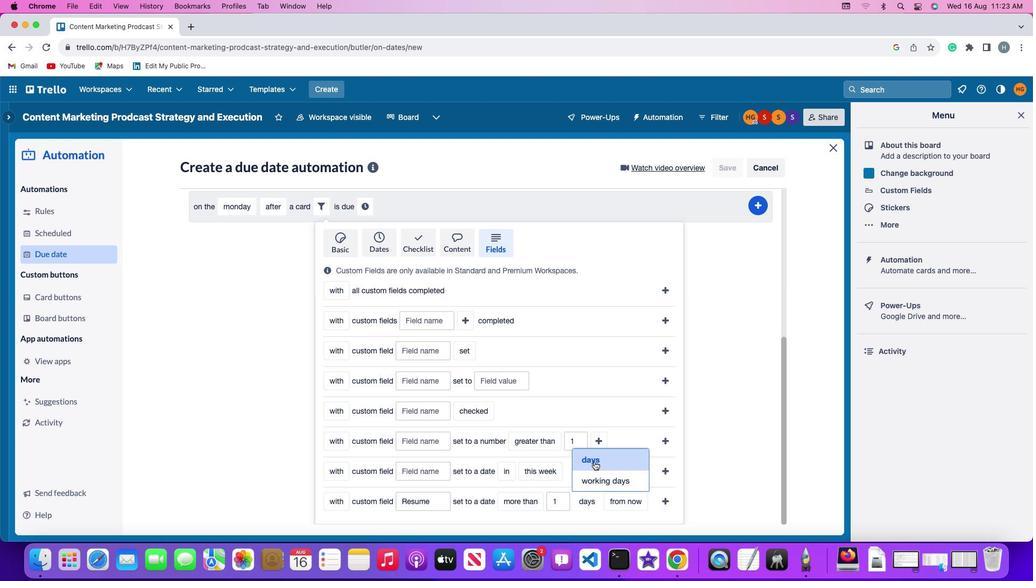 
Action: Mouse moved to (654, 498)
Screenshot: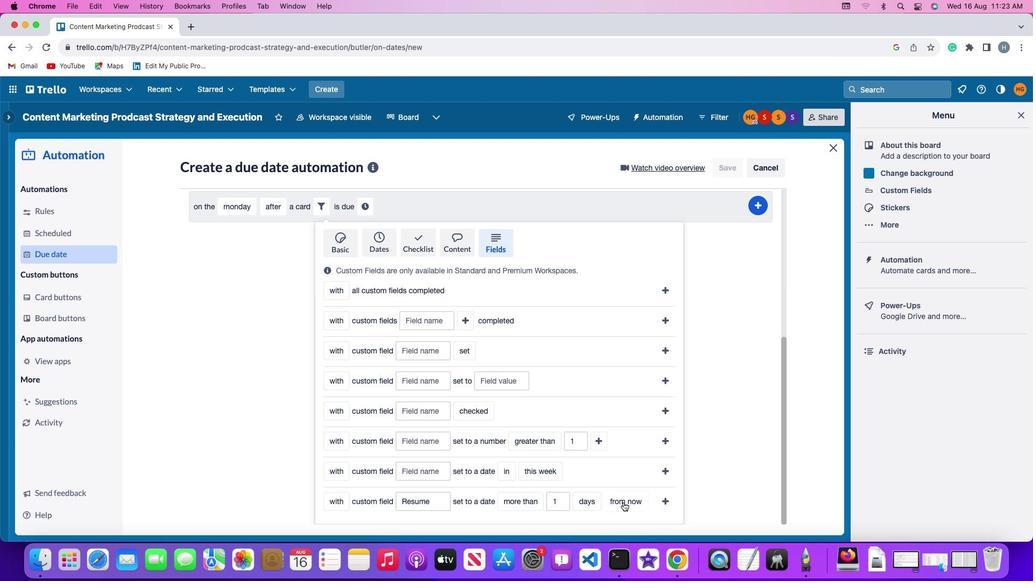 
Action: Mouse pressed left at (654, 498)
Screenshot: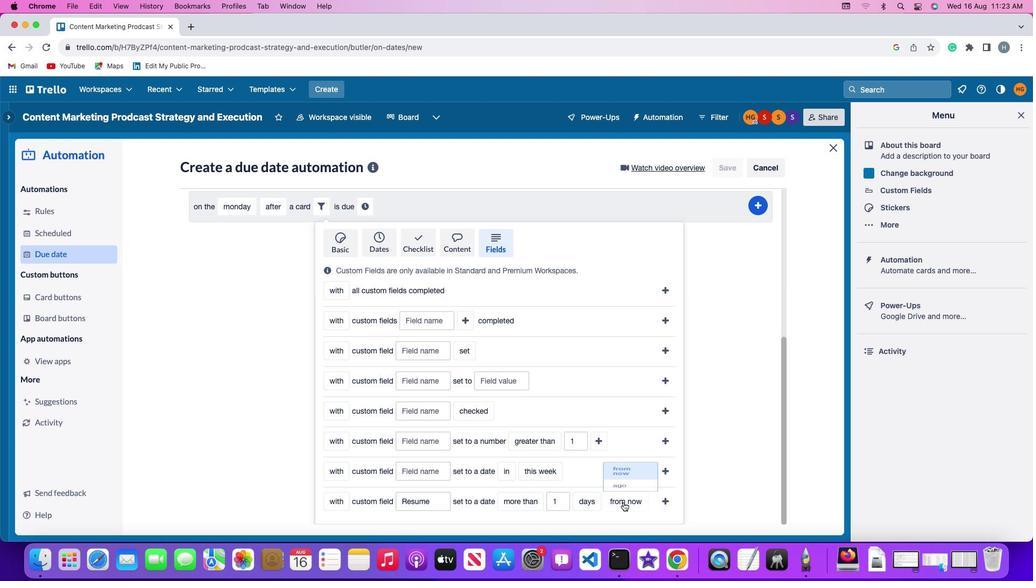 
Action: Mouse moved to (647, 500)
Screenshot: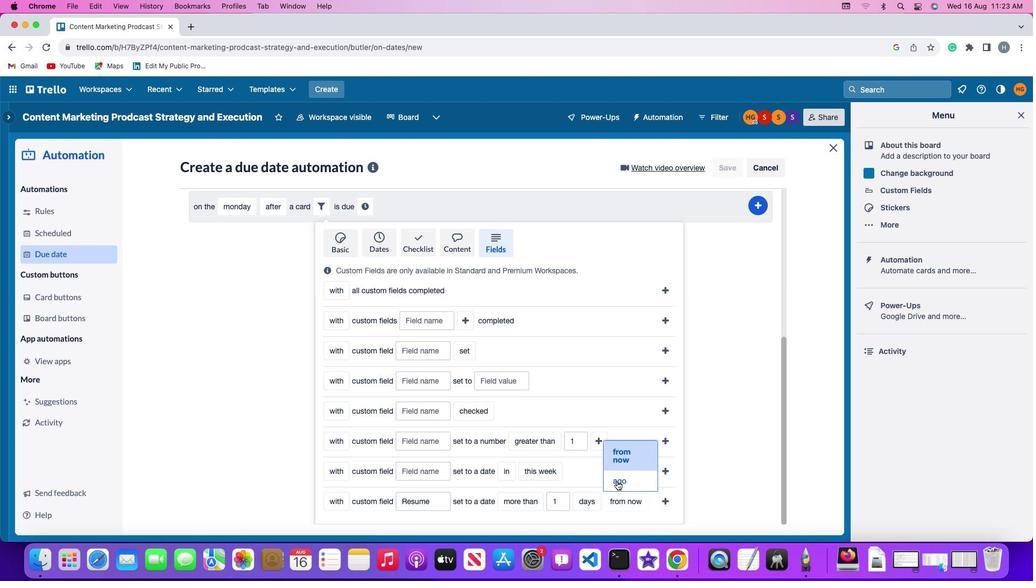 
Action: Mouse pressed left at (647, 500)
Screenshot: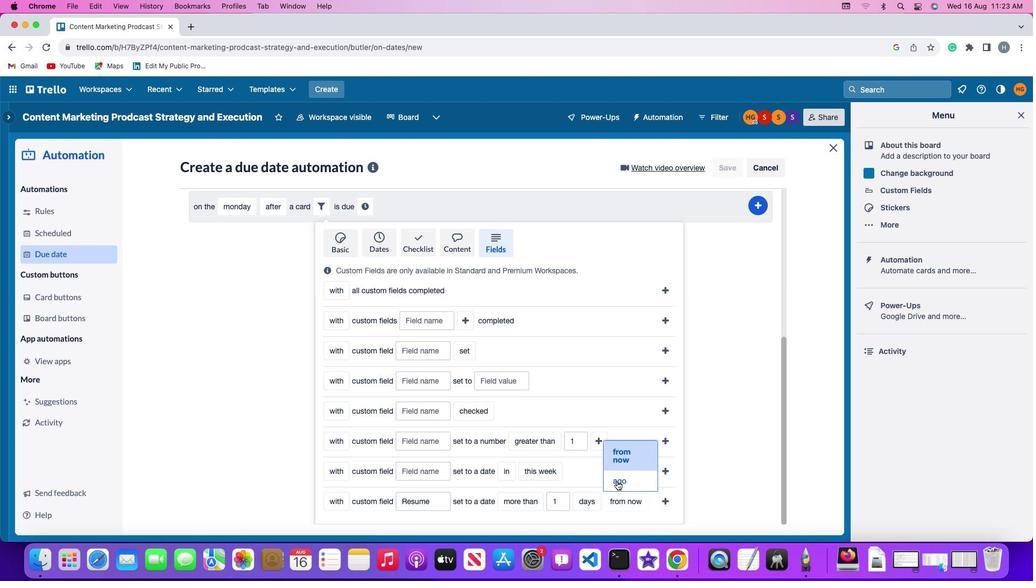 
Action: Mouse moved to (684, 499)
Screenshot: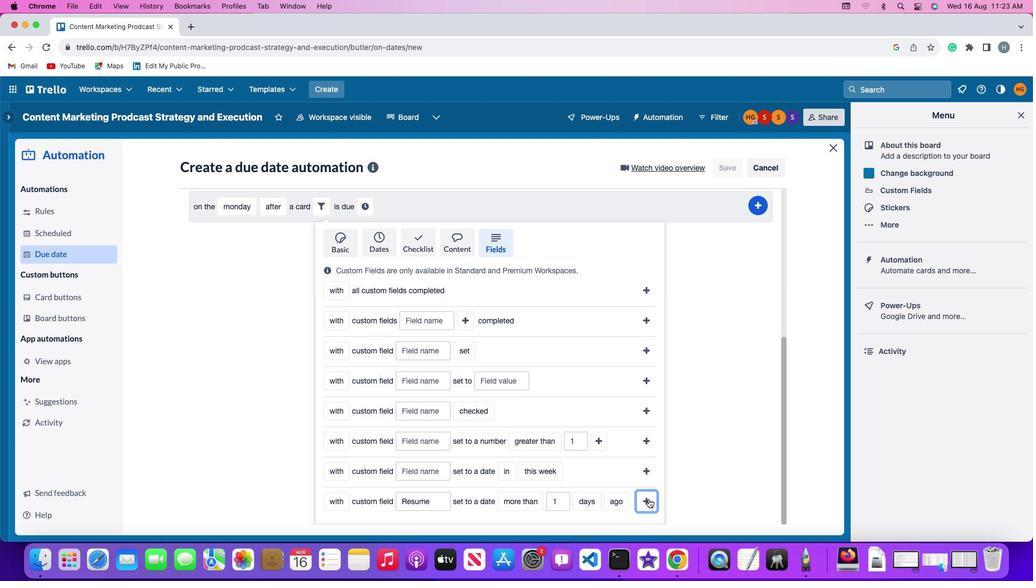 
Action: Mouse pressed left at (684, 499)
Screenshot: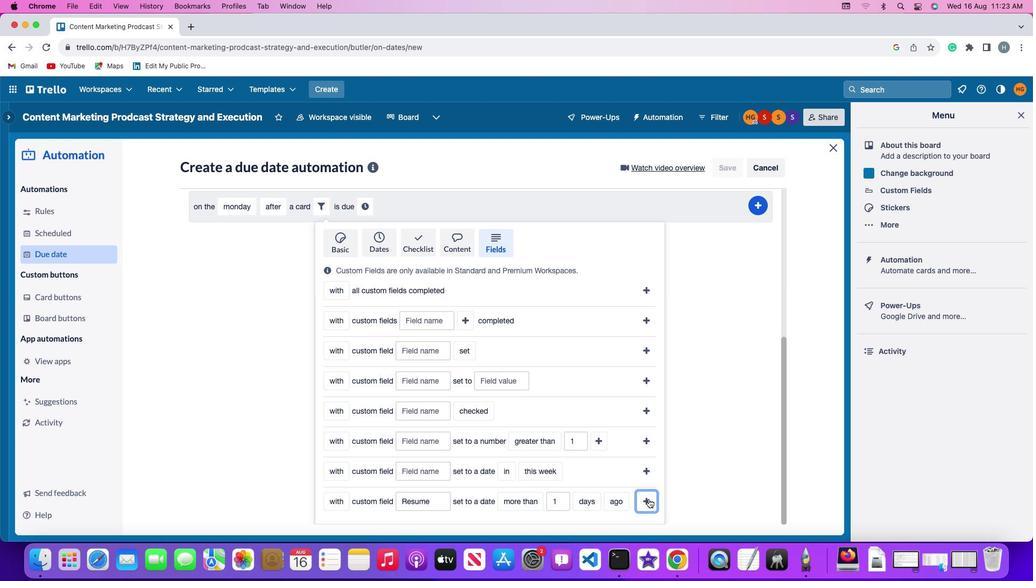 
Action: Mouse moved to (635, 500)
Screenshot: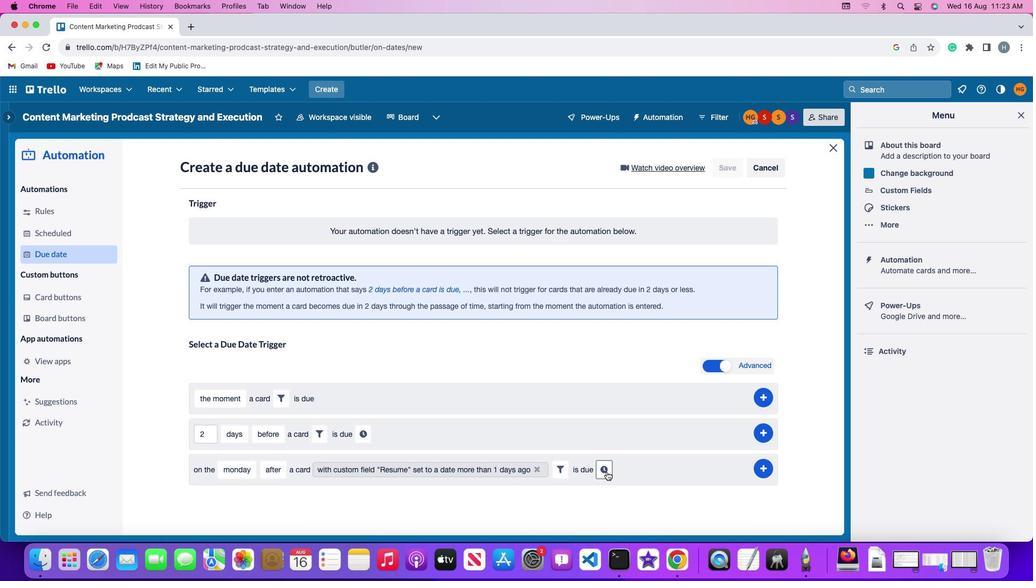 
Action: Mouse pressed left at (635, 500)
Screenshot: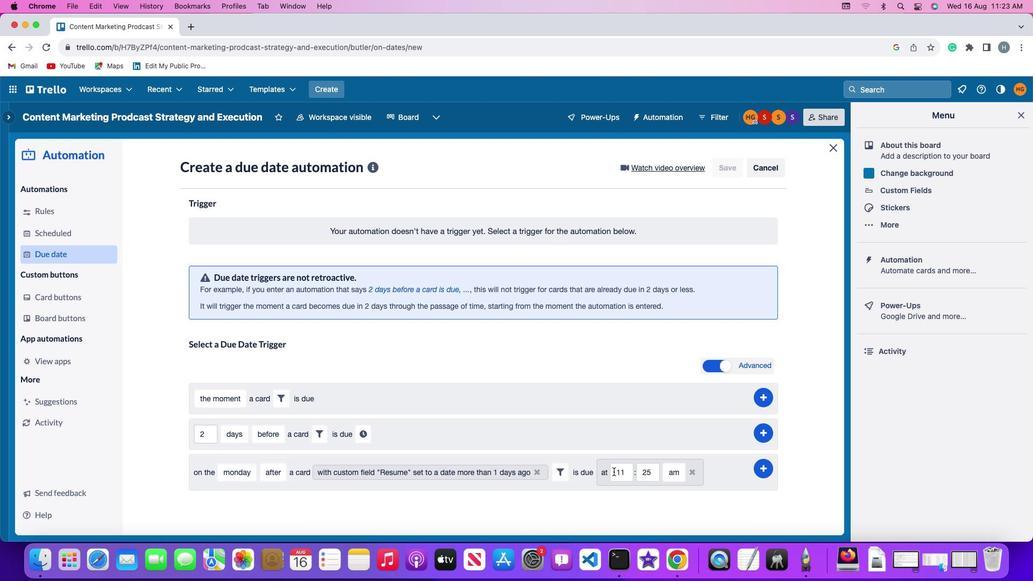 
Action: Mouse moved to (655, 500)
Screenshot: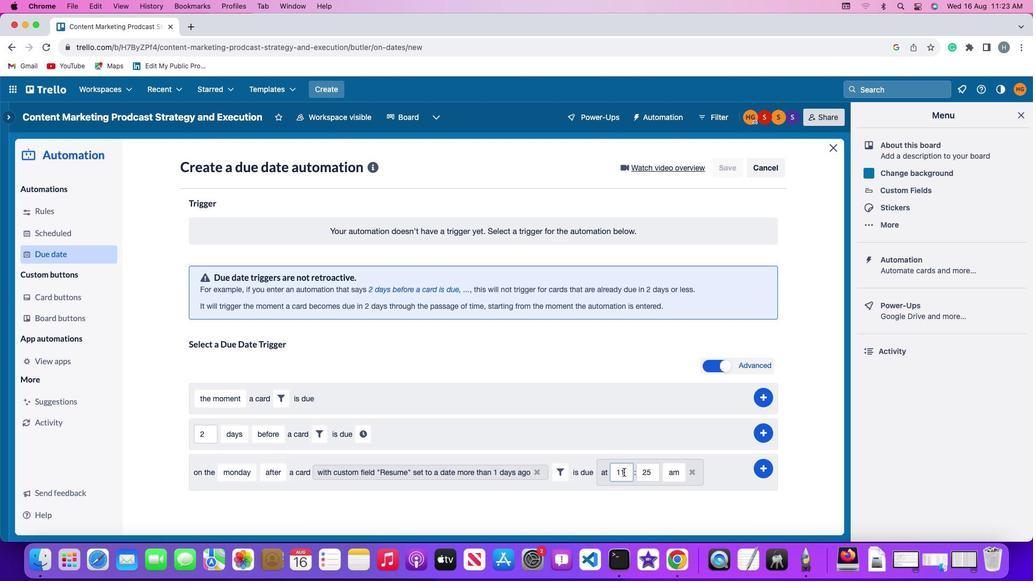 
Action: Mouse pressed left at (655, 500)
Screenshot: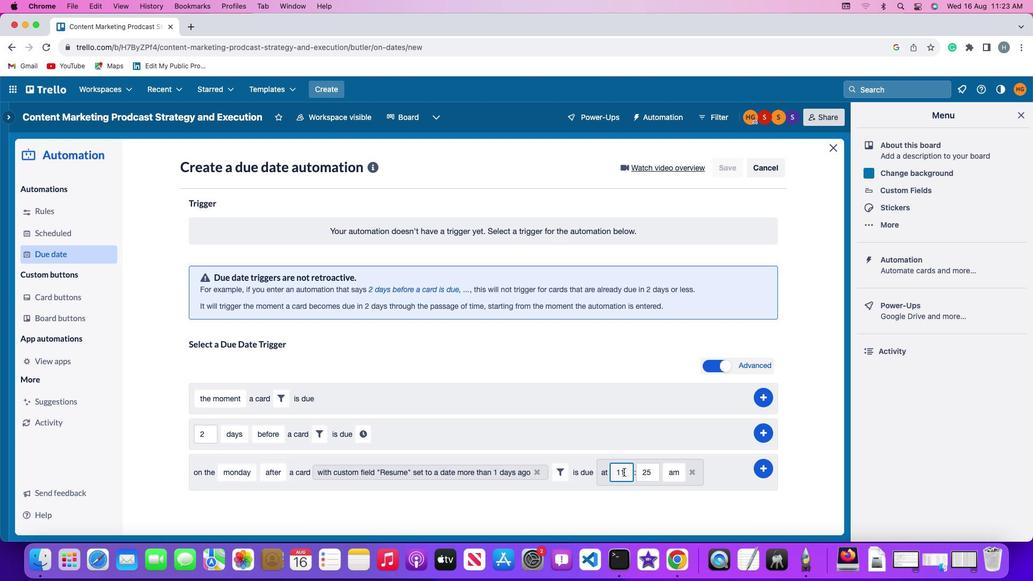 
Action: Key pressed Key.backspaceKey.backspace'1''1'
Screenshot: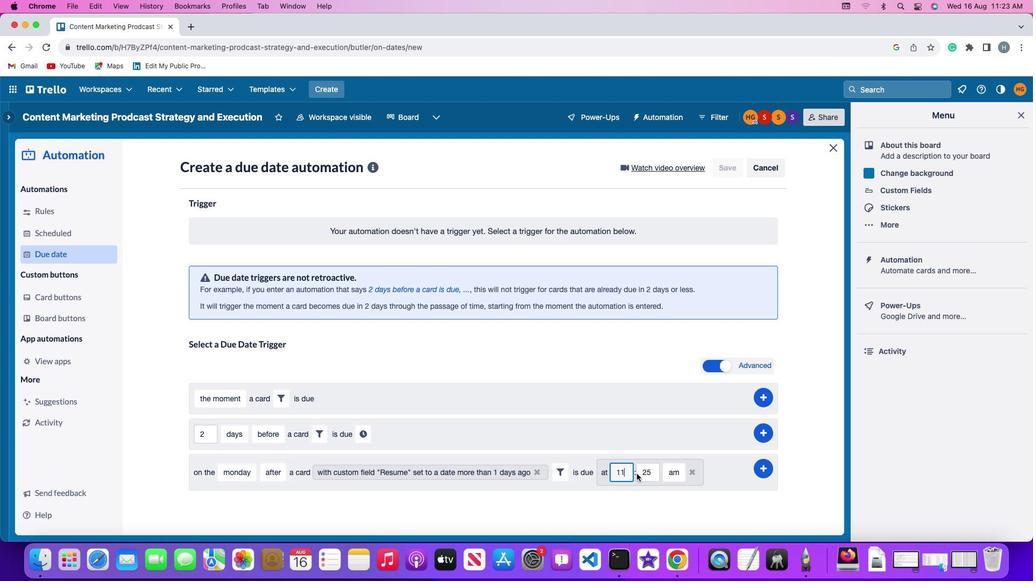 
Action: Mouse moved to (688, 500)
Screenshot: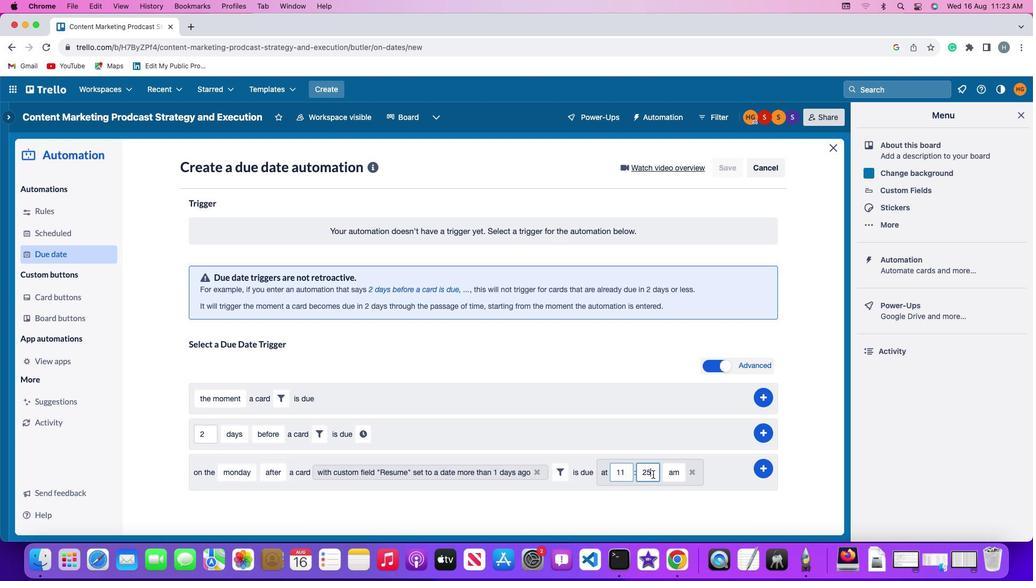 
Action: Mouse pressed left at (688, 500)
Screenshot: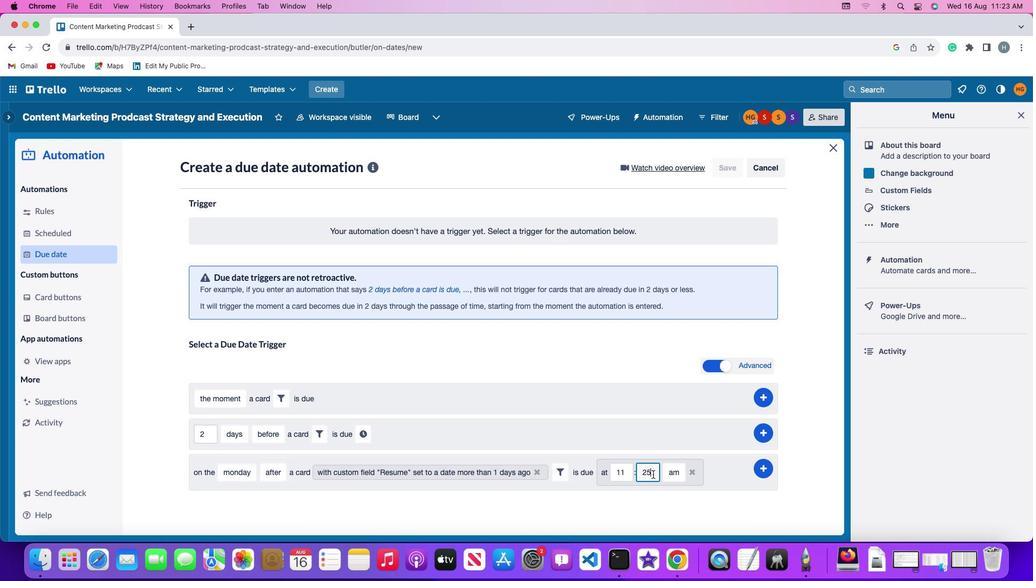 
Action: Key pressed Key.backspaceKey.backspaceKey.backspace'0''0'
Screenshot: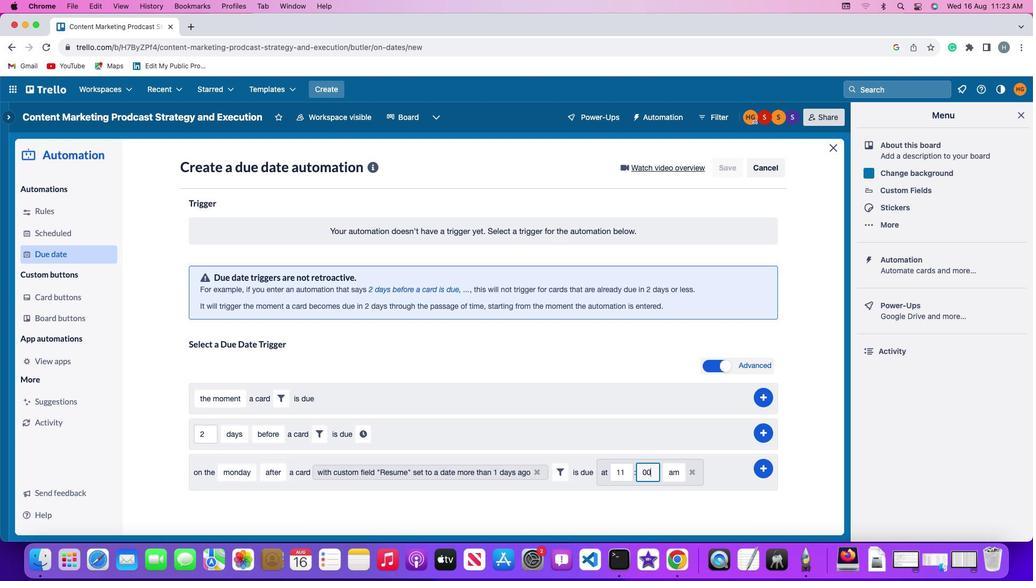 
Action: Mouse moved to (714, 500)
Screenshot: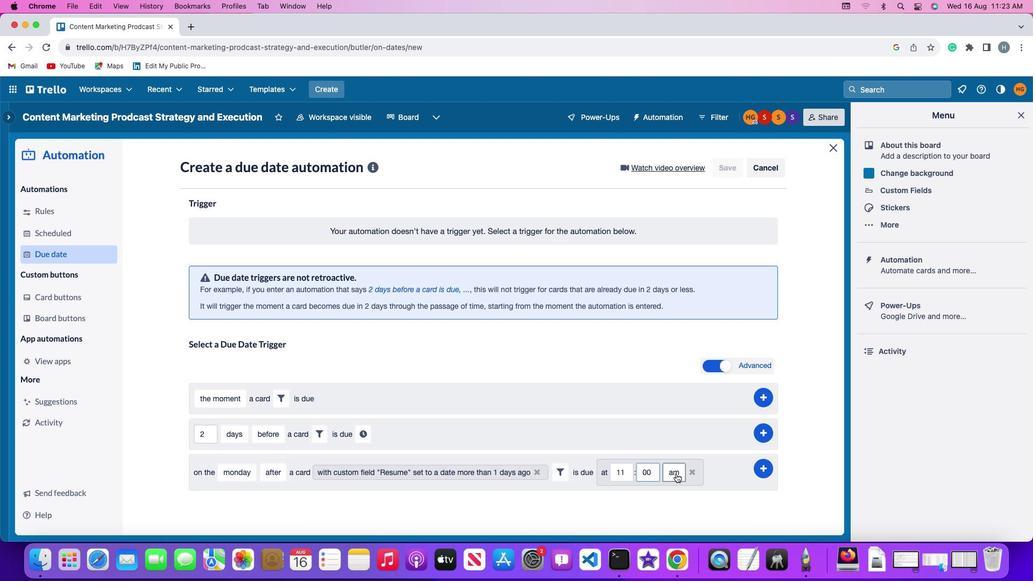
Action: Mouse pressed left at (714, 500)
Screenshot: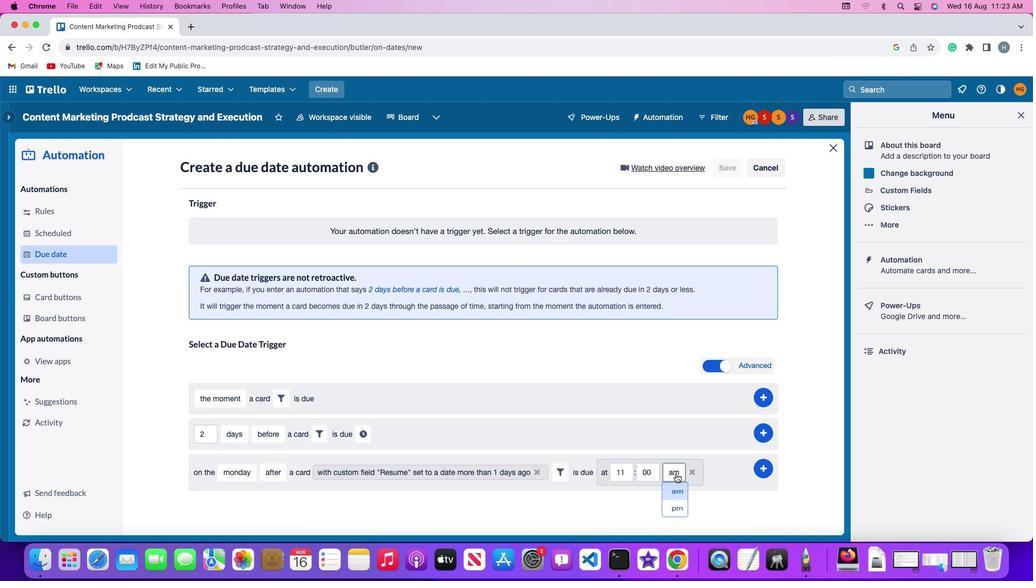 
Action: Mouse moved to (713, 499)
Screenshot: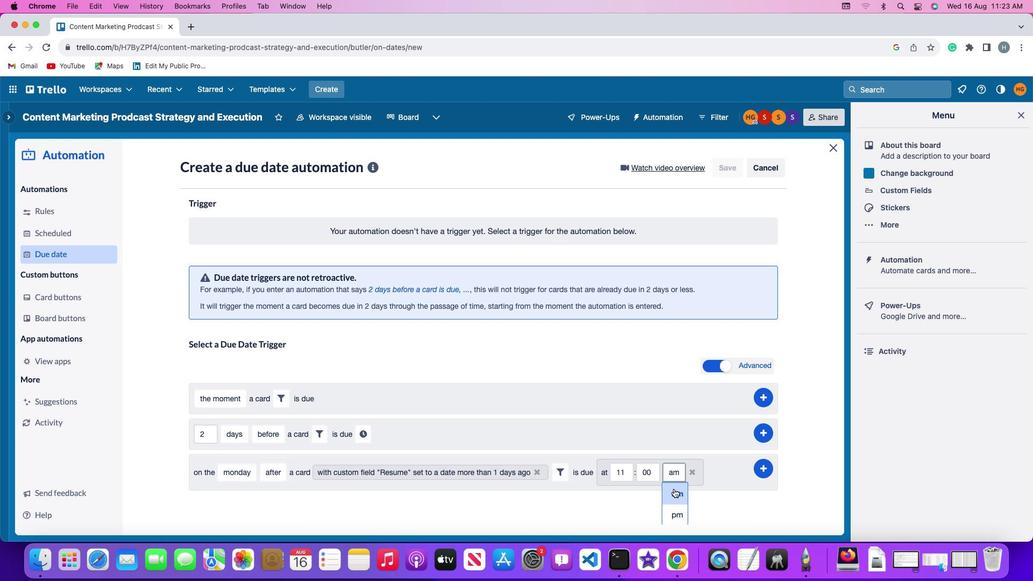 
Action: Mouse pressed left at (713, 499)
Screenshot: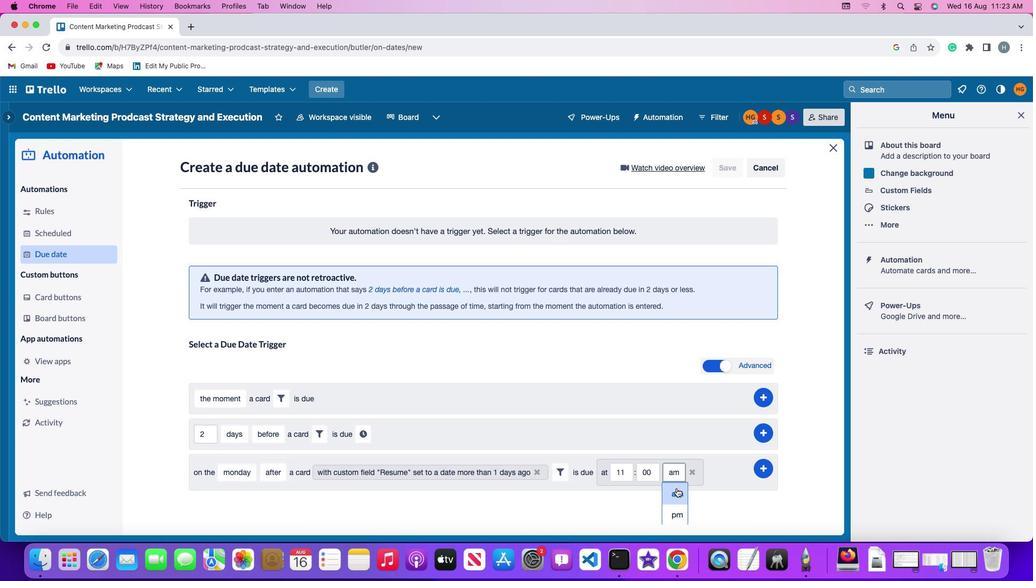 
Action: Mouse moved to (813, 501)
Screenshot: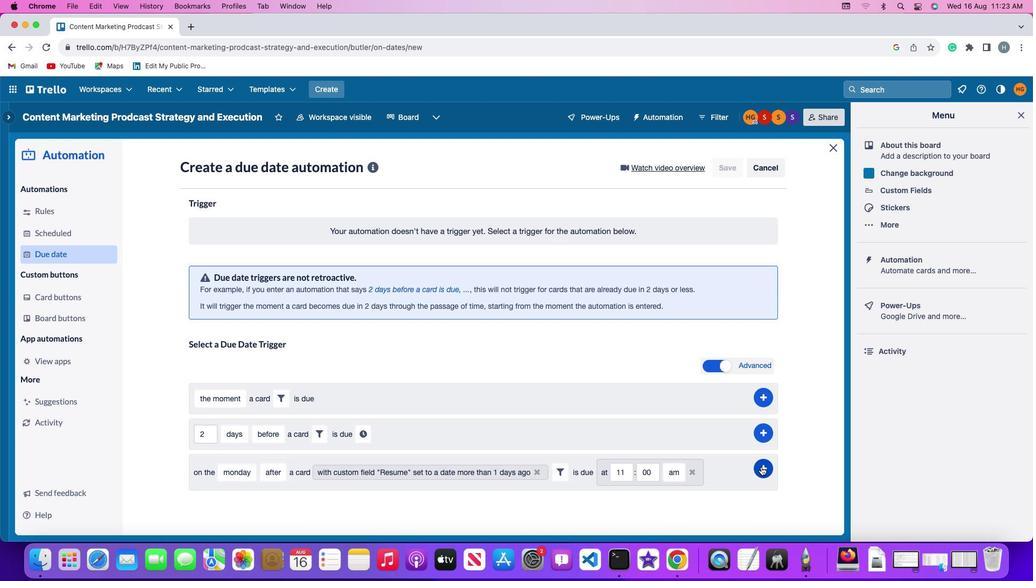 
Action: Mouse pressed left at (813, 501)
Screenshot: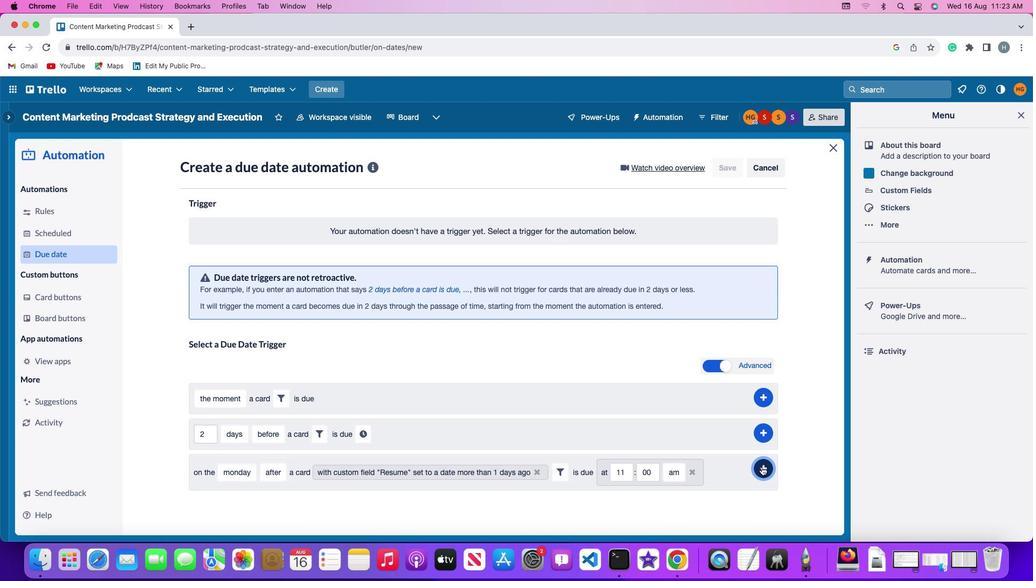 
Action: Mouse moved to (868, 508)
Screenshot: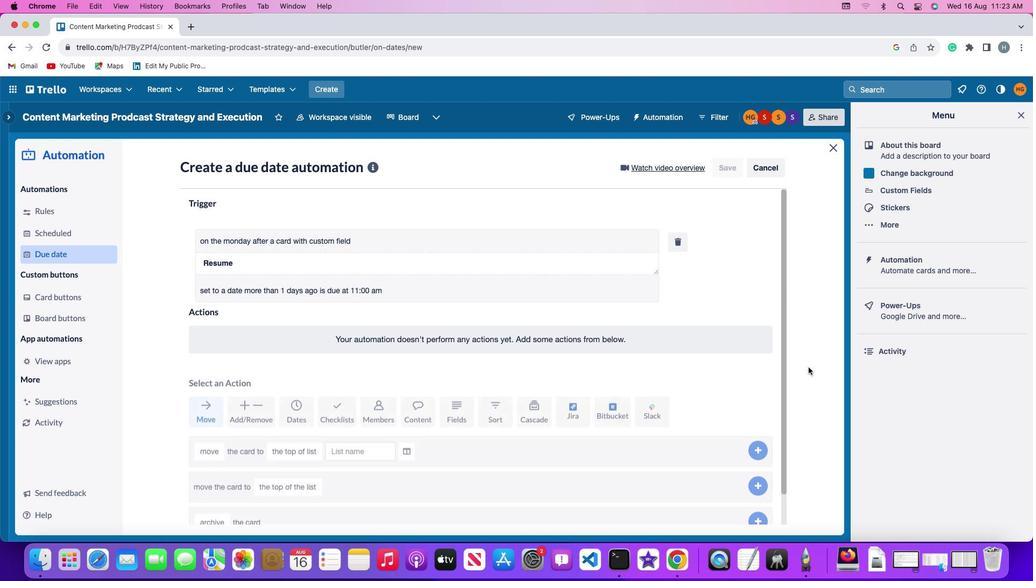 
